 Task: Find a place to stay in Winona, United States, from July 10 to July 15 for 7 guests, with a price range of 10,000 to 15,000, 4 bedrooms, 7 beds, 4 bathrooms, and amenities like WiFi, free parking, and TV.
Action: Mouse moved to (644, 129)
Screenshot: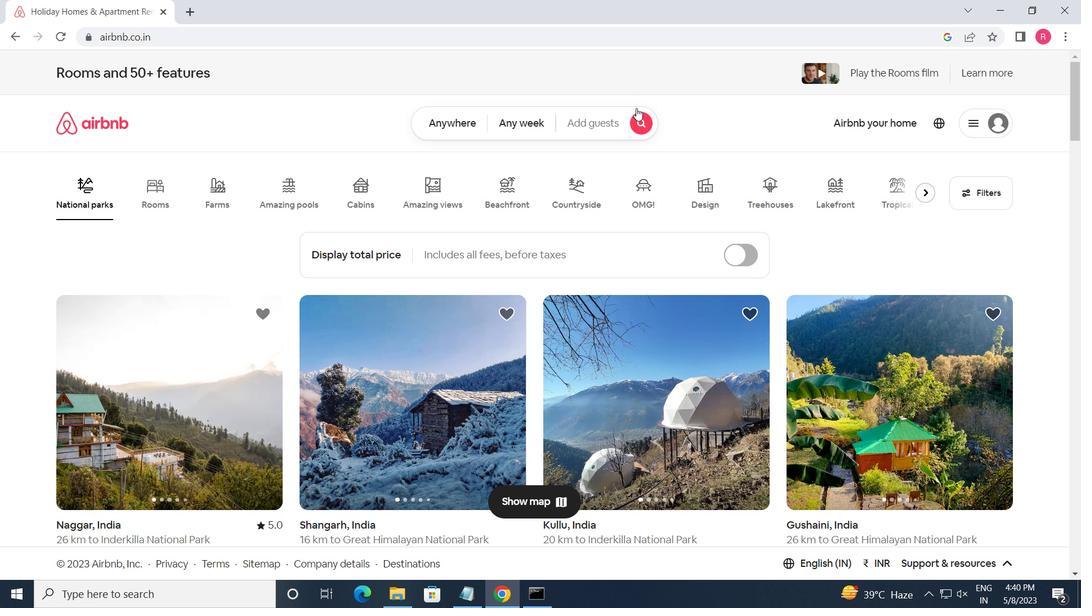 
Action: Mouse pressed left at (644, 129)
Screenshot: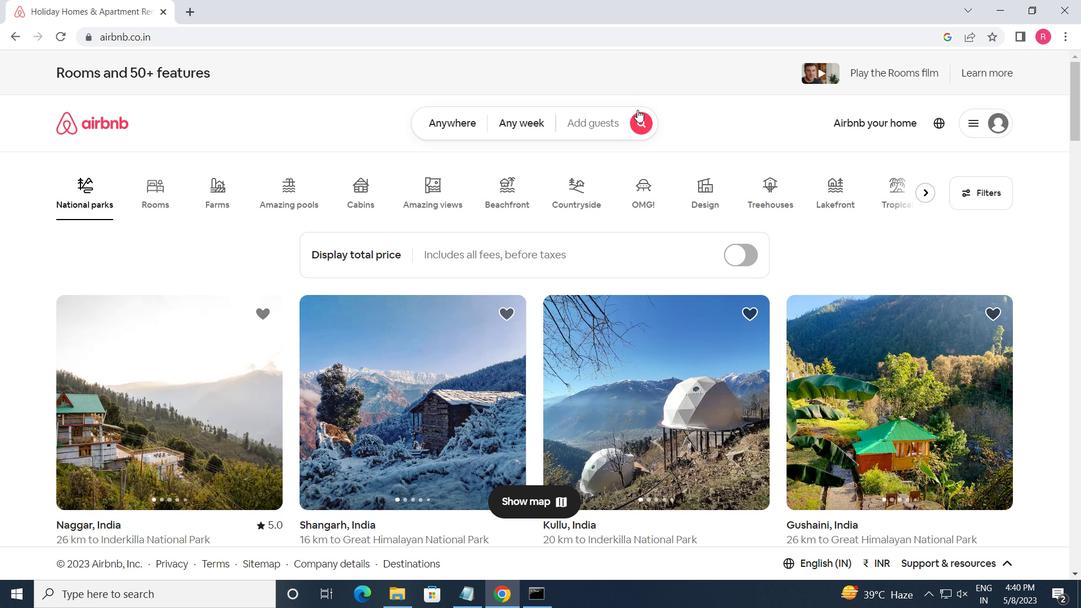 
Action: Mouse moved to (351, 182)
Screenshot: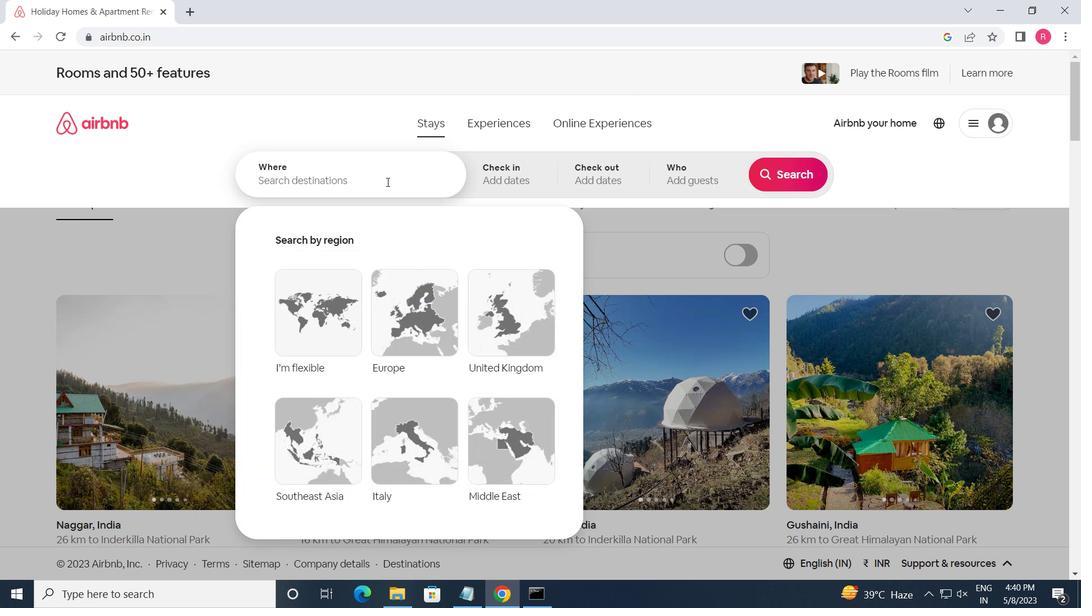 
Action: Mouse pressed left at (351, 182)
Screenshot: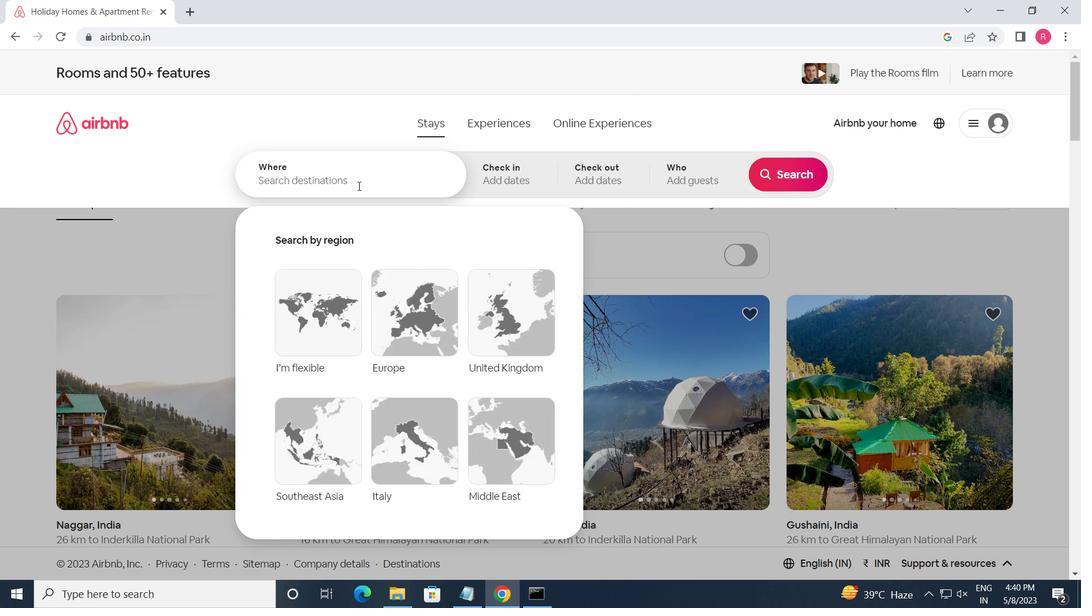 
Action: Key pressed <Key.shift>WINONA,<Key.space><Key.shift_r>UNITED<Key.space><Key.shift>STATES<Key.enter>
Screenshot: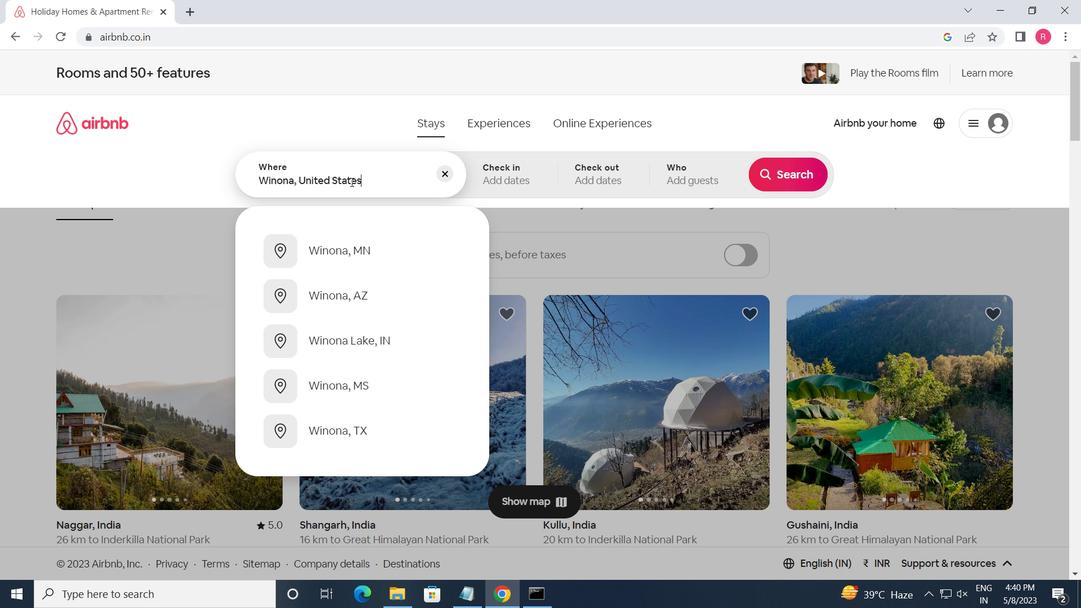 
Action: Mouse moved to (785, 288)
Screenshot: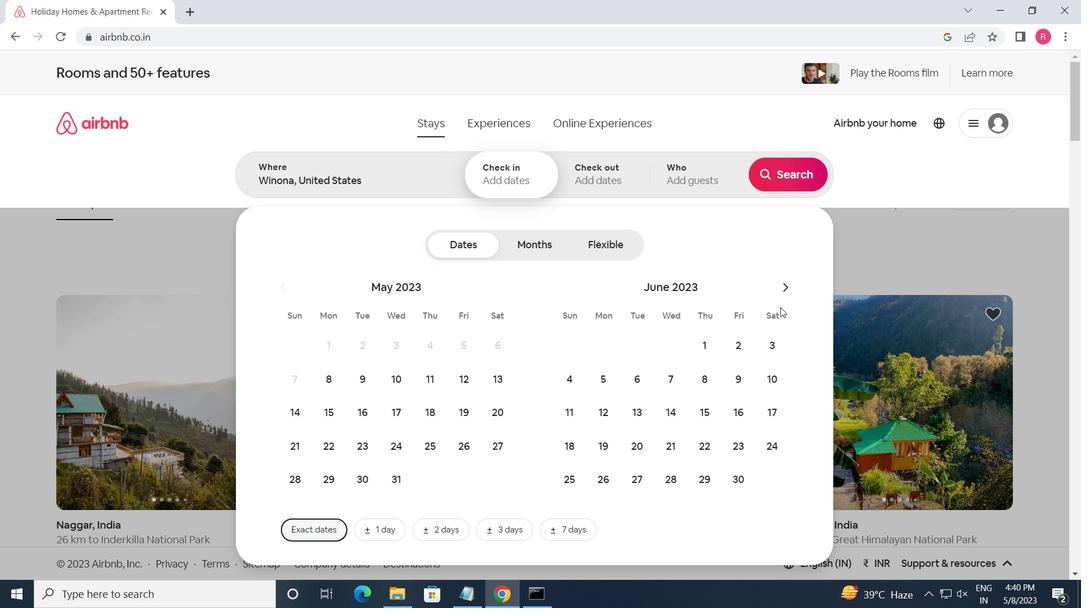 
Action: Mouse pressed left at (785, 288)
Screenshot: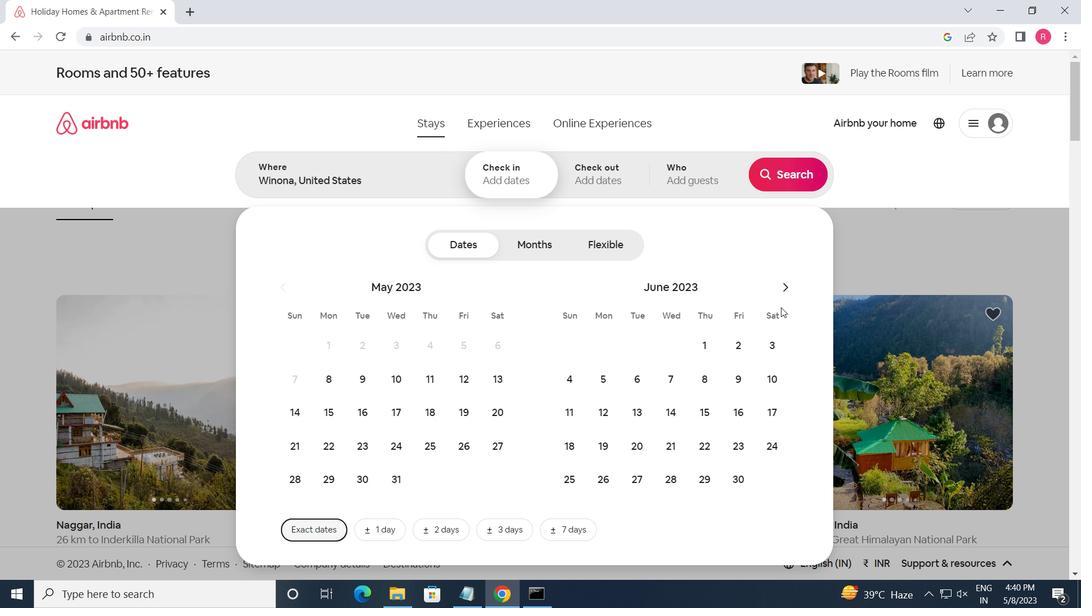 
Action: Mouse moved to (614, 416)
Screenshot: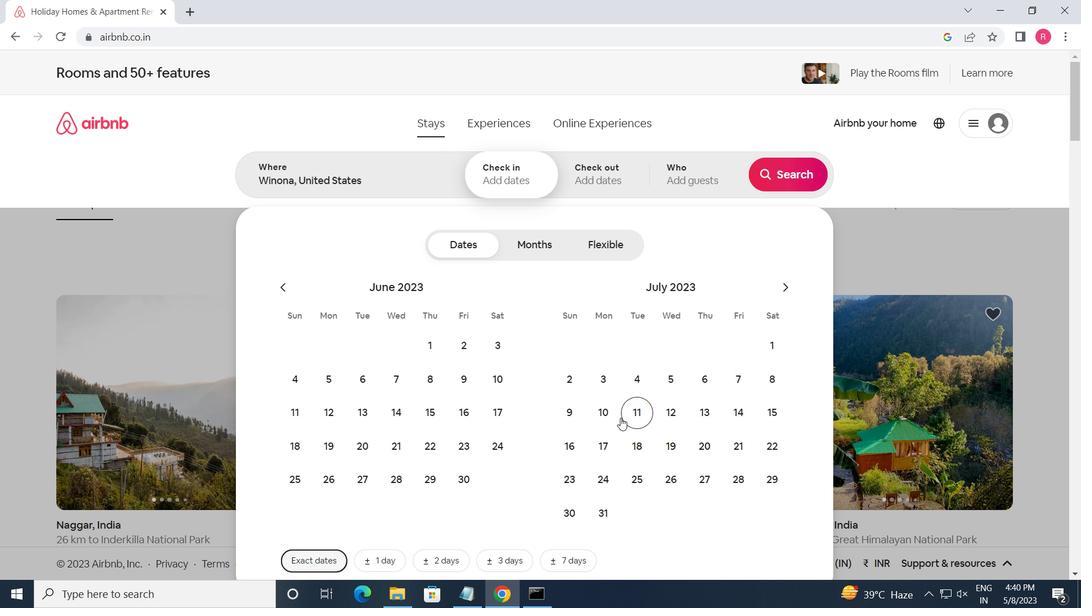 
Action: Mouse pressed left at (614, 416)
Screenshot: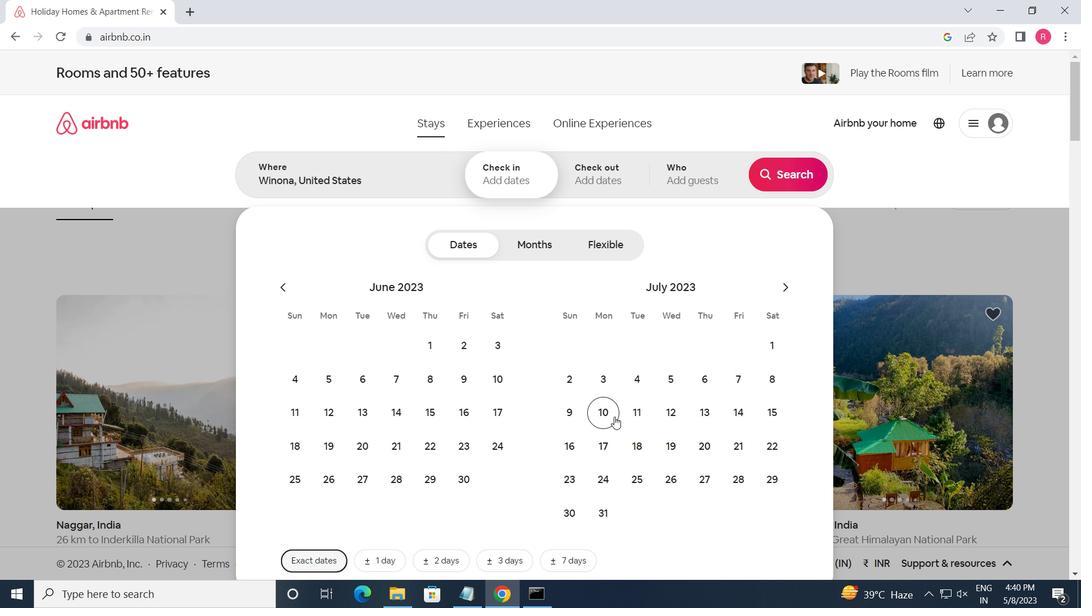 
Action: Mouse moved to (773, 412)
Screenshot: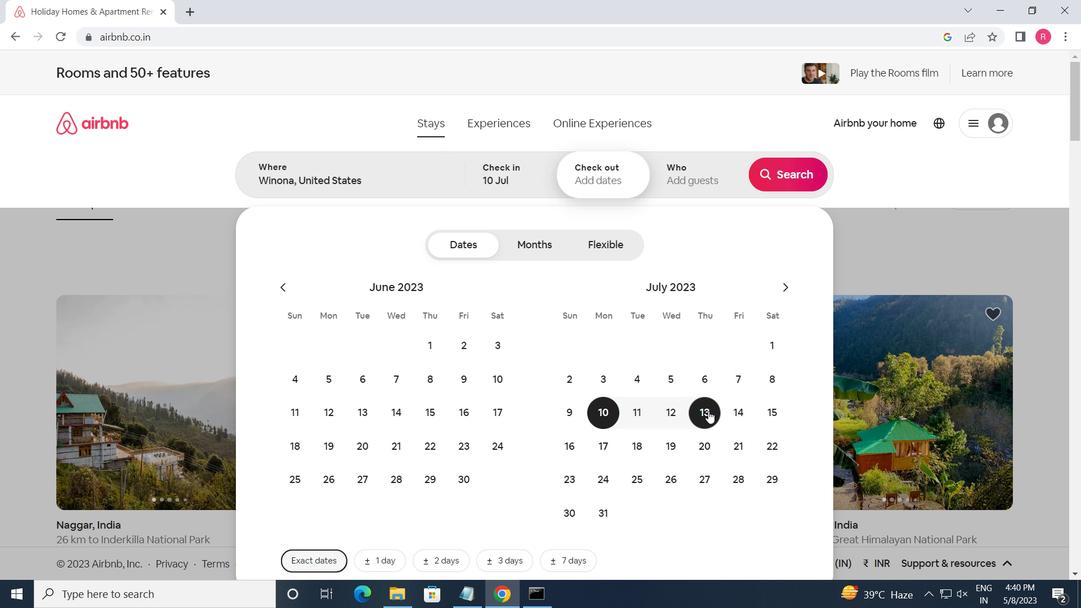 
Action: Mouse pressed left at (773, 412)
Screenshot: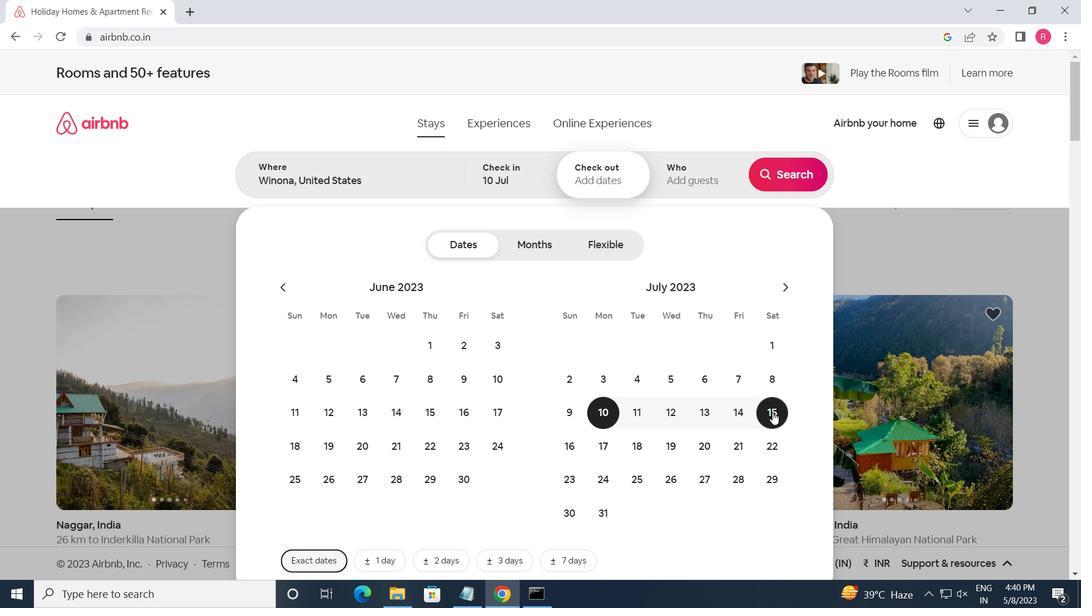 
Action: Mouse moved to (703, 196)
Screenshot: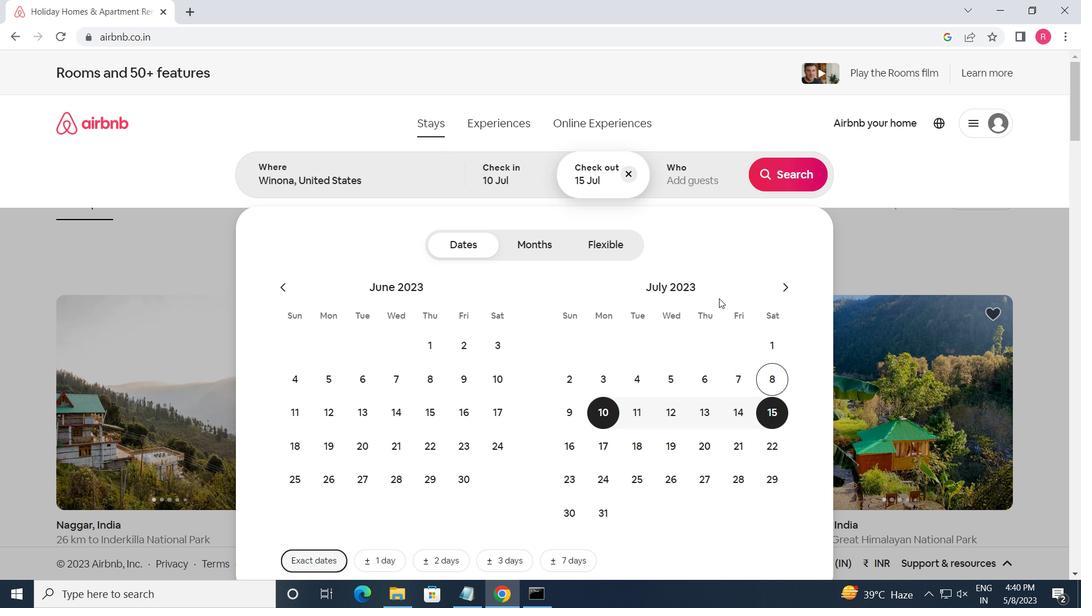 
Action: Mouse pressed left at (703, 196)
Screenshot: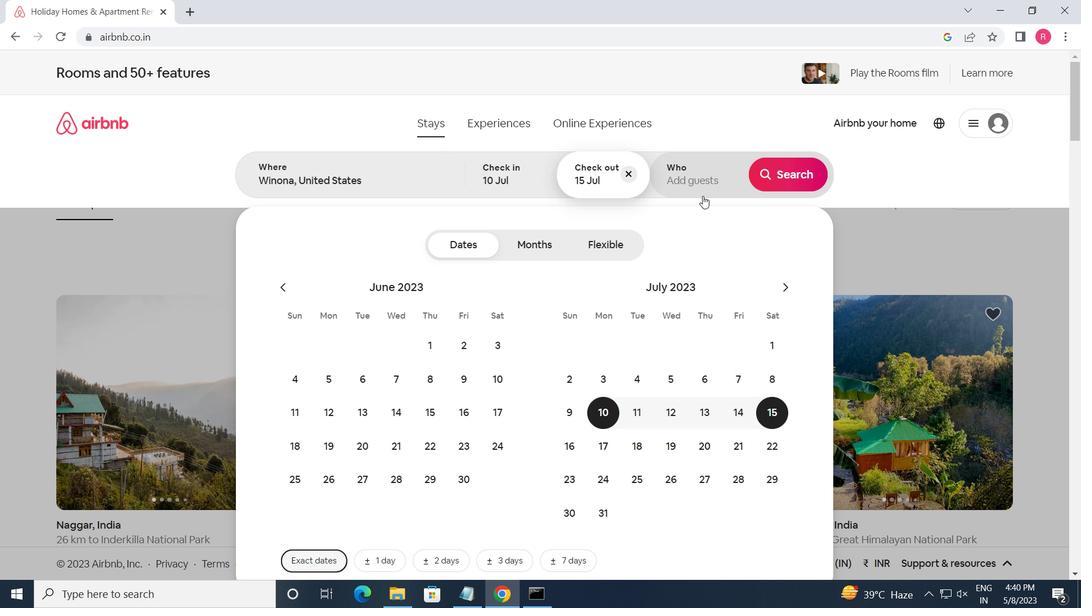 
Action: Mouse moved to (791, 253)
Screenshot: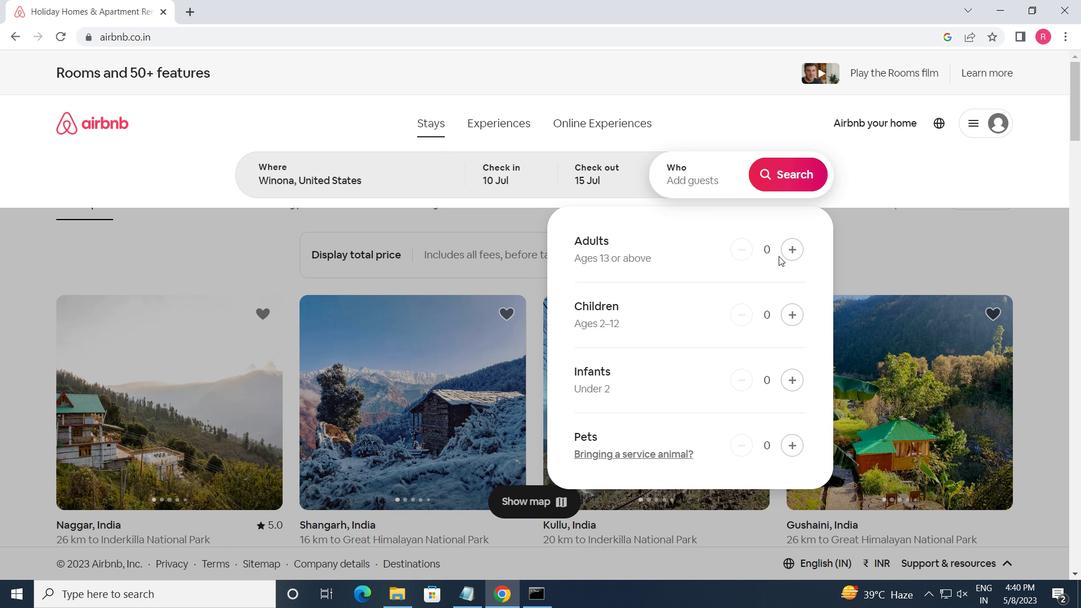 
Action: Mouse pressed left at (791, 253)
Screenshot: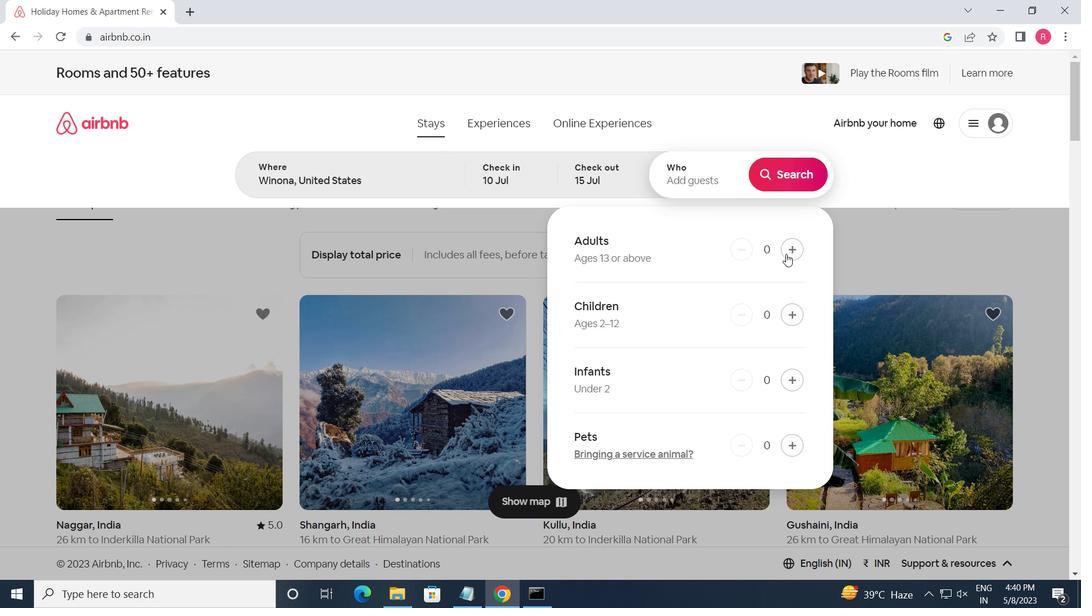 
Action: Mouse pressed left at (791, 253)
Screenshot: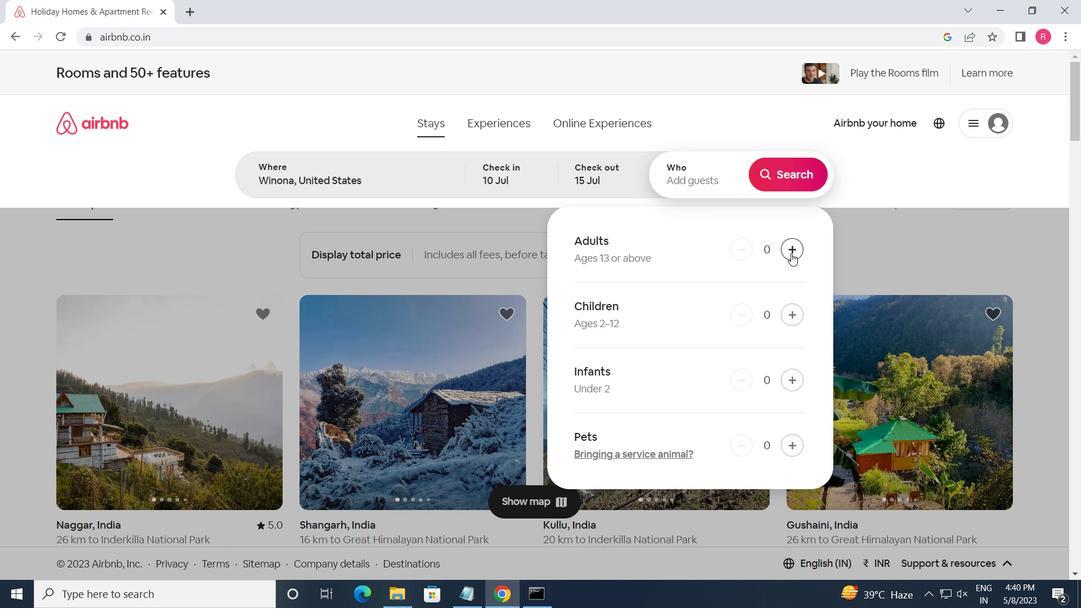 
Action: Mouse pressed left at (791, 253)
Screenshot: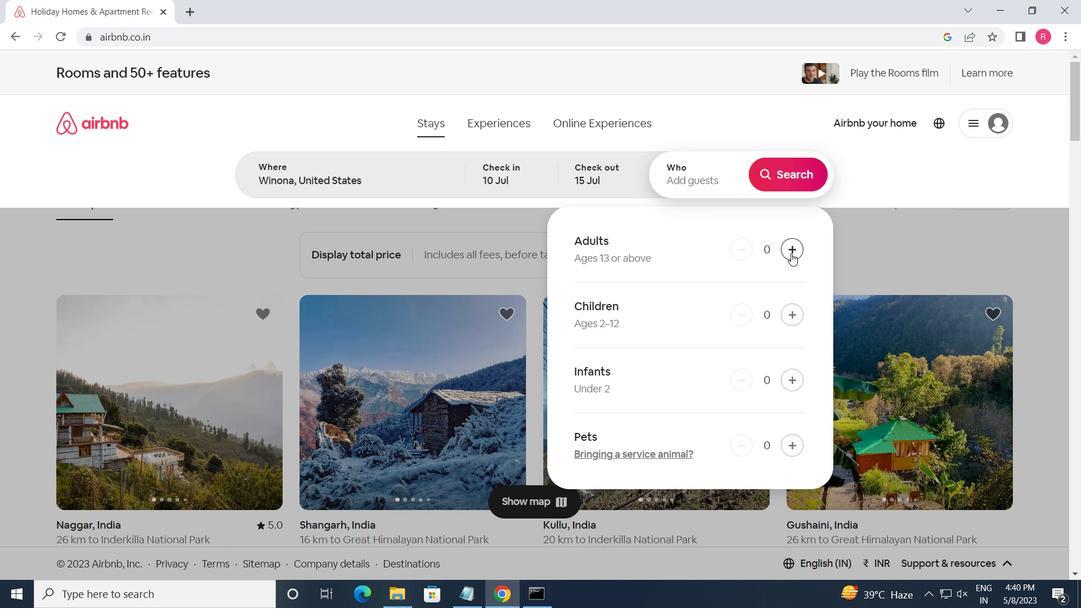 
Action: Mouse pressed left at (791, 253)
Screenshot: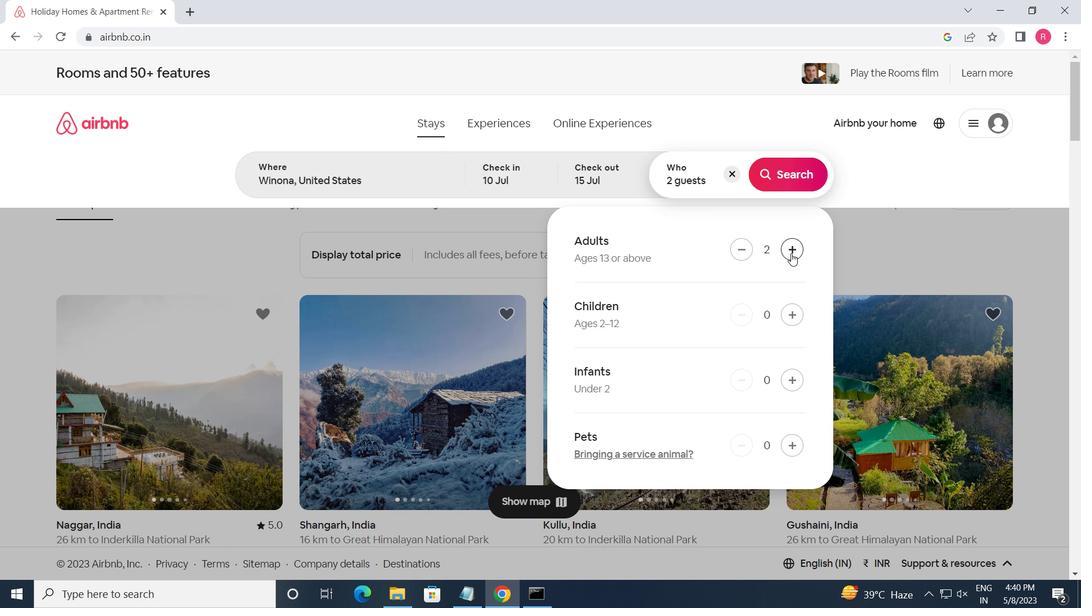 
Action: Mouse pressed left at (791, 253)
Screenshot: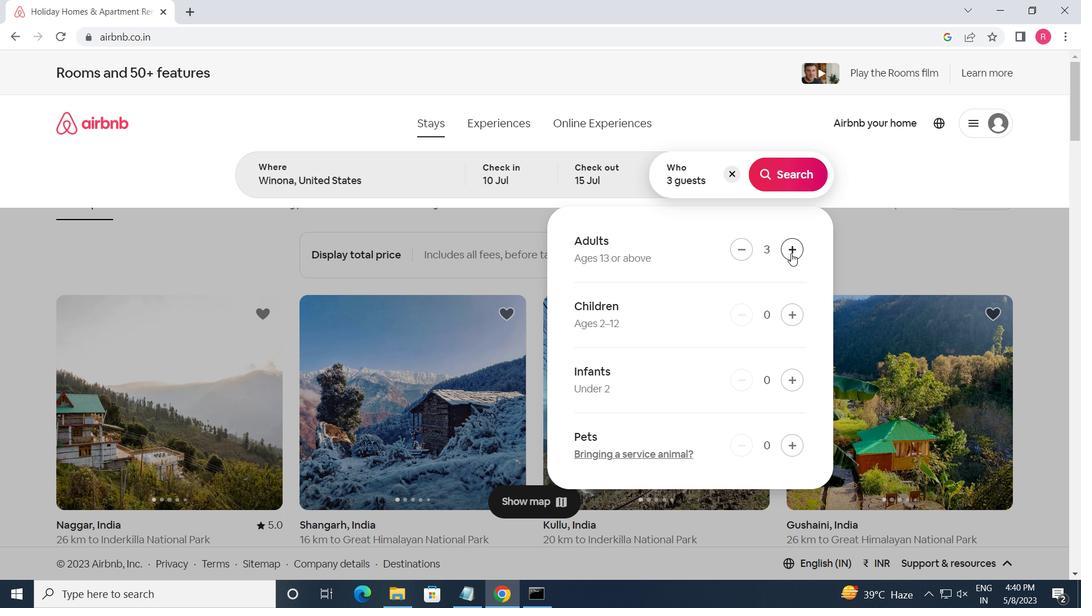 
Action: Mouse pressed left at (791, 253)
Screenshot: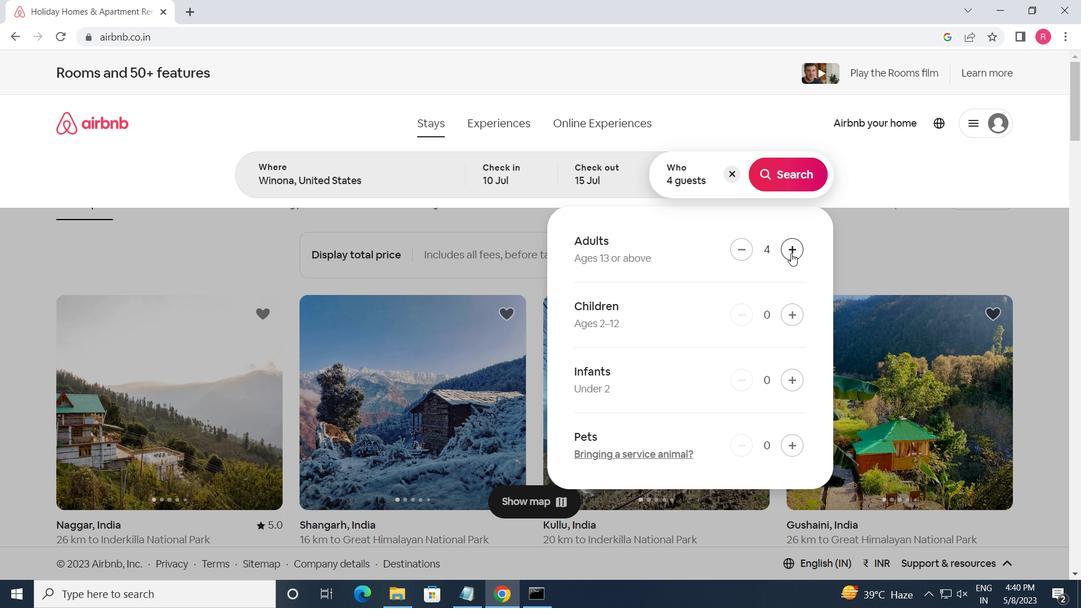 
Action: Mouse pressed left at (791, 253)
Screenshot: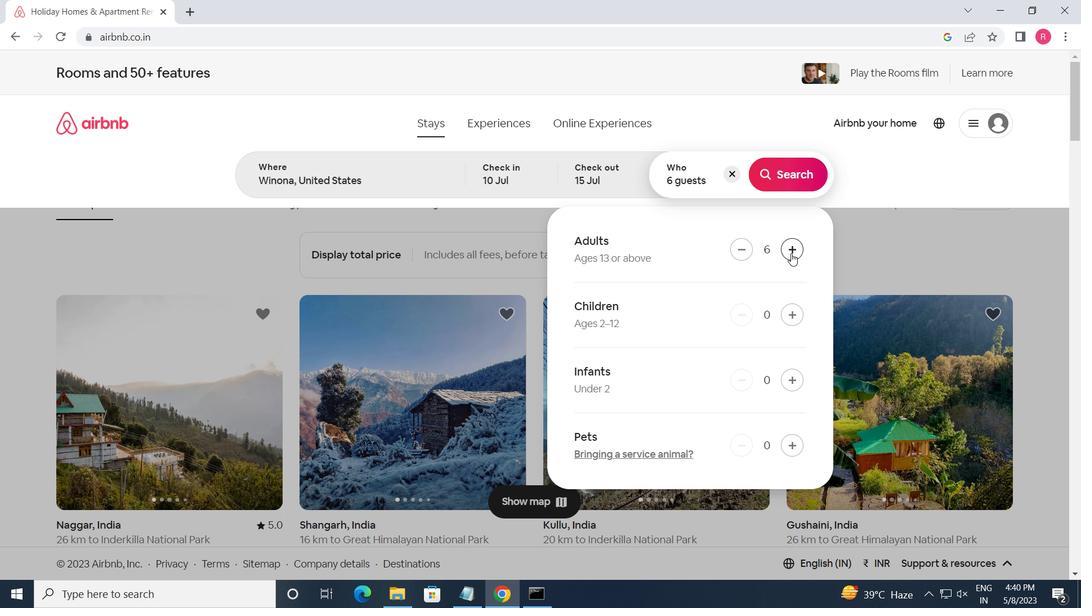 
Action: Mouse moved to (774, 171)
Screenshot: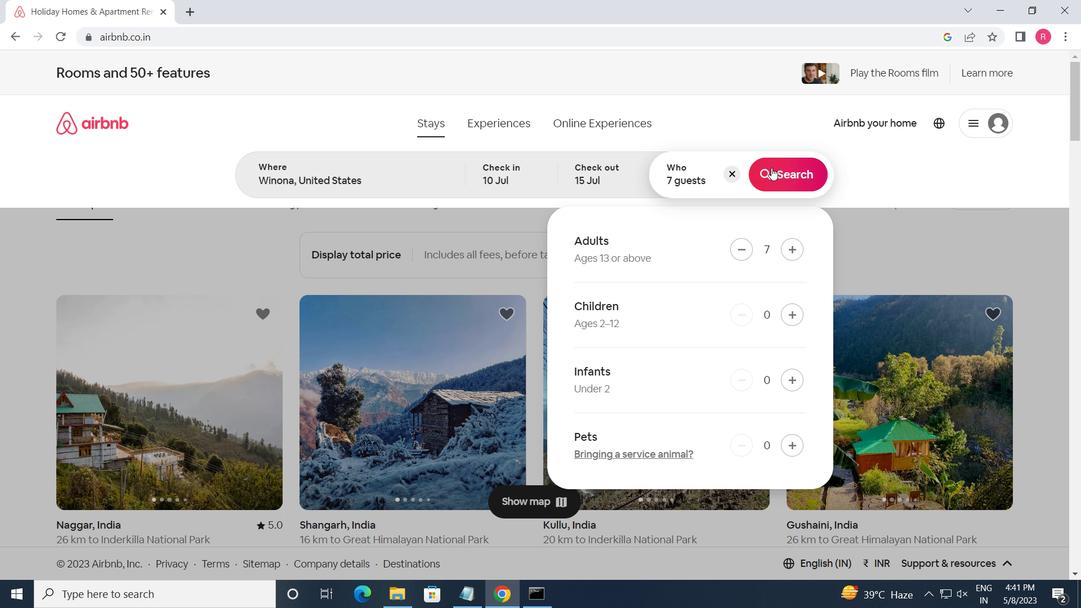 
Action: Mouse pressed left at (774, 171)
Screenshot: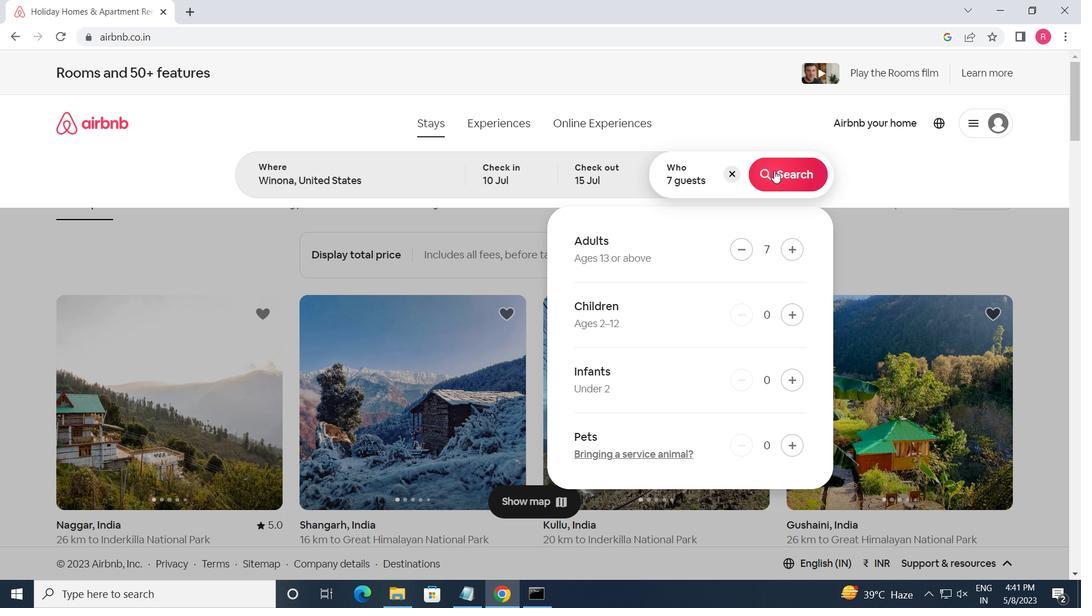 
Action: Mouse moved to (1027, 133)
Screenshot: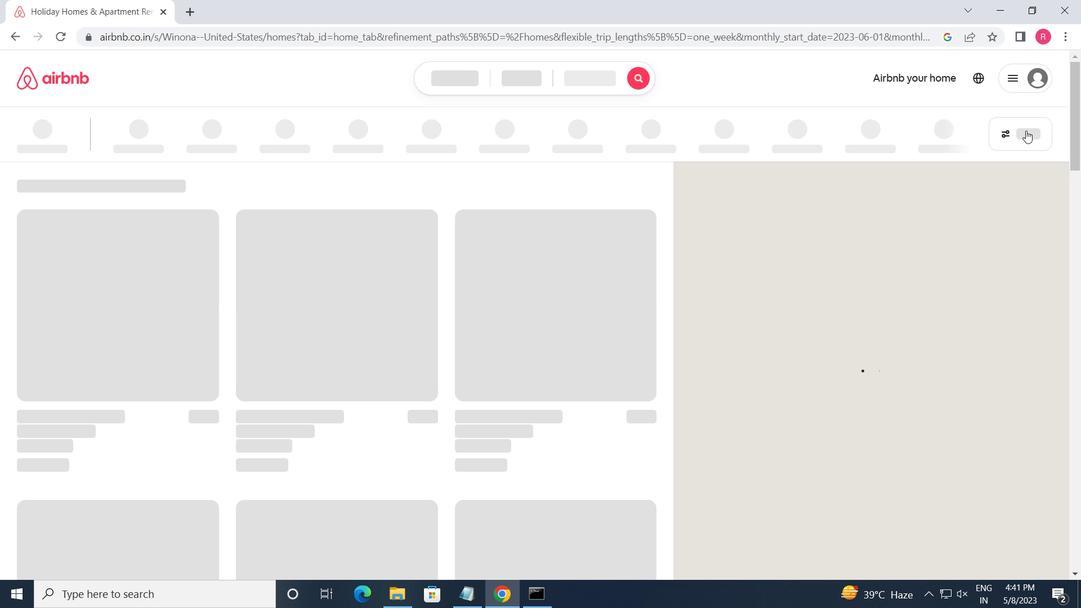 
Action: Mouse pressed left at (1027, 133)
Screenshot: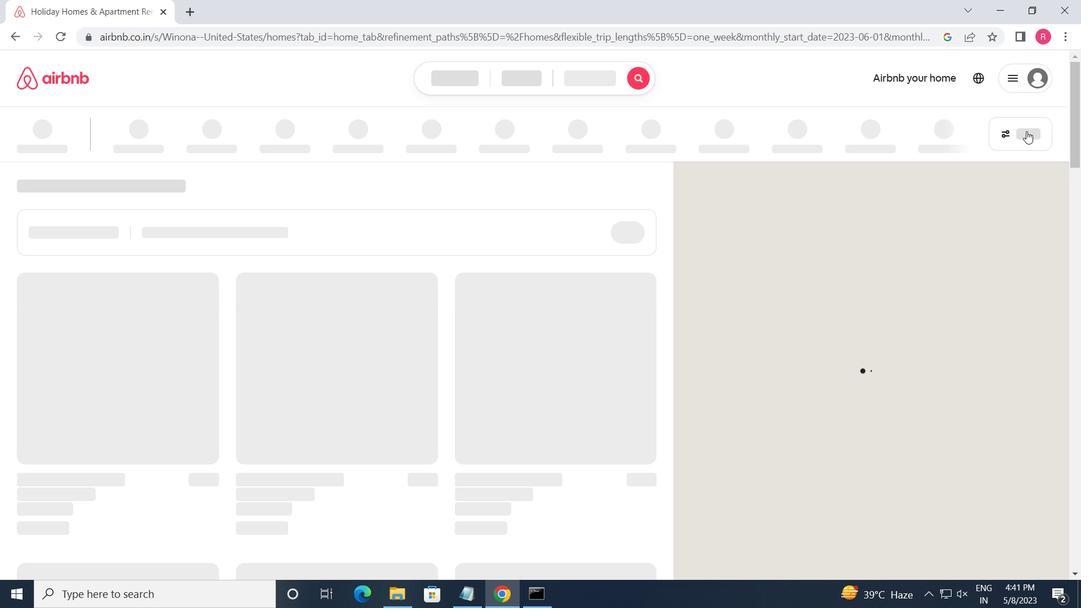 
Action: Mouse moved to (383, 474)
Screenshot: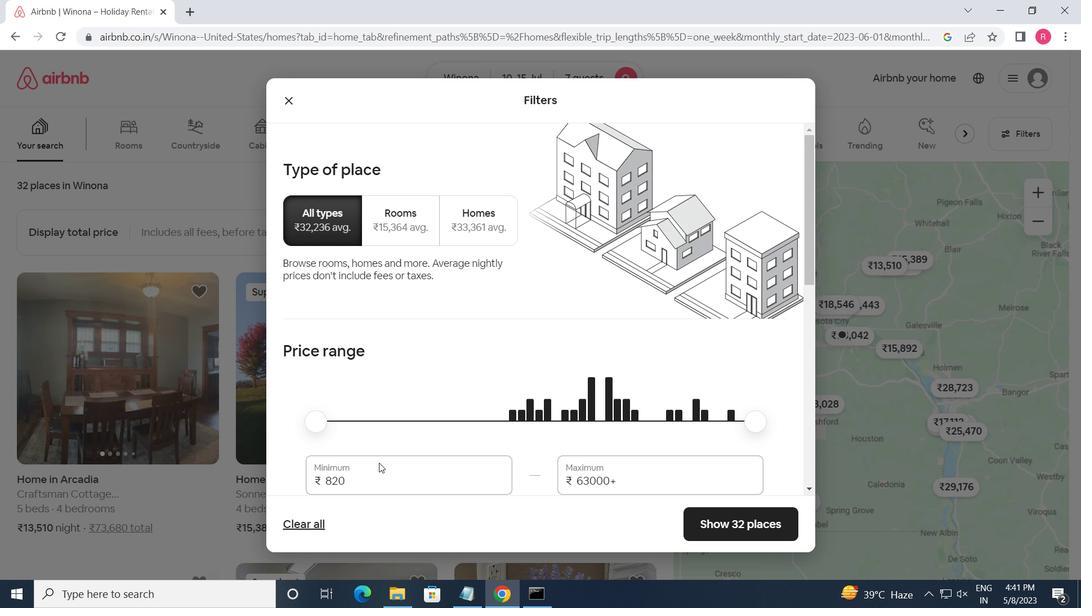 
Action: Mouse pressed left at (383, 474)
Screenshot: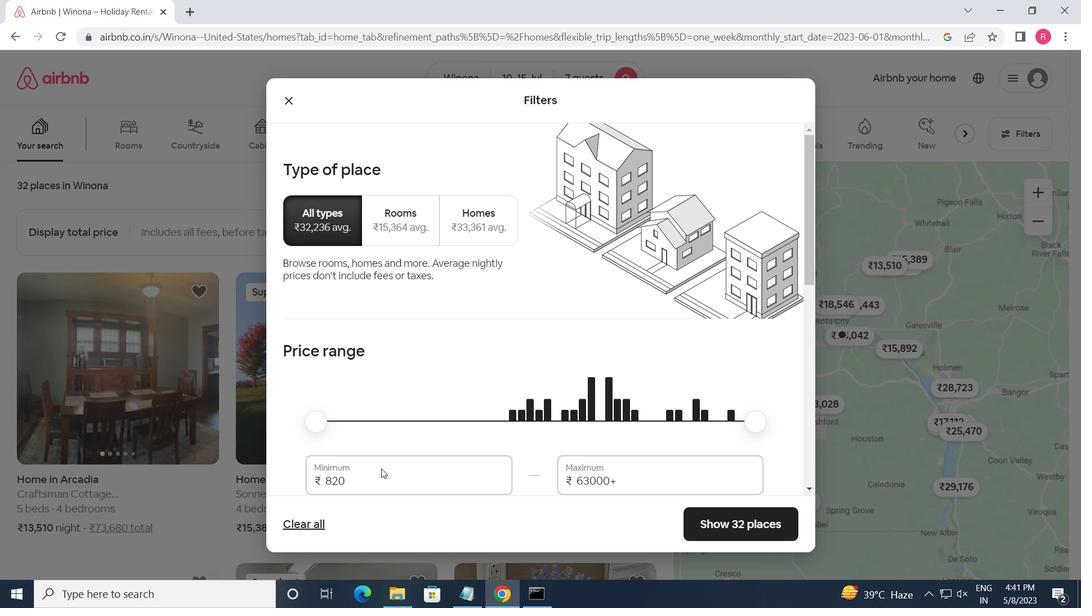 
Action: Mouse pressed left at (383, 474)
Screenshot: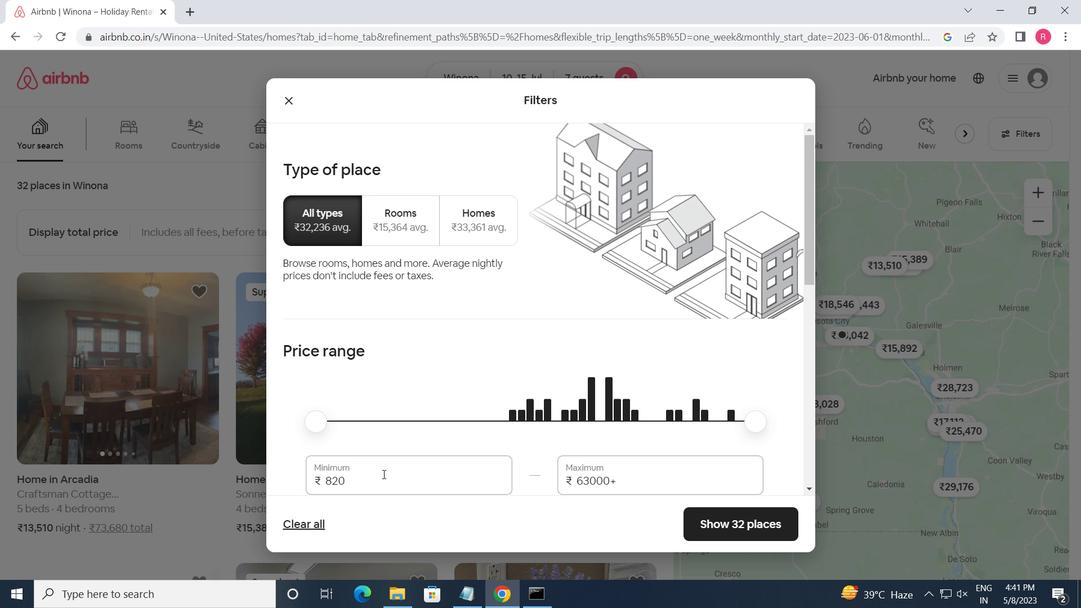 
Action: Key pressed 10000<Key.tab>15000
Screenshot: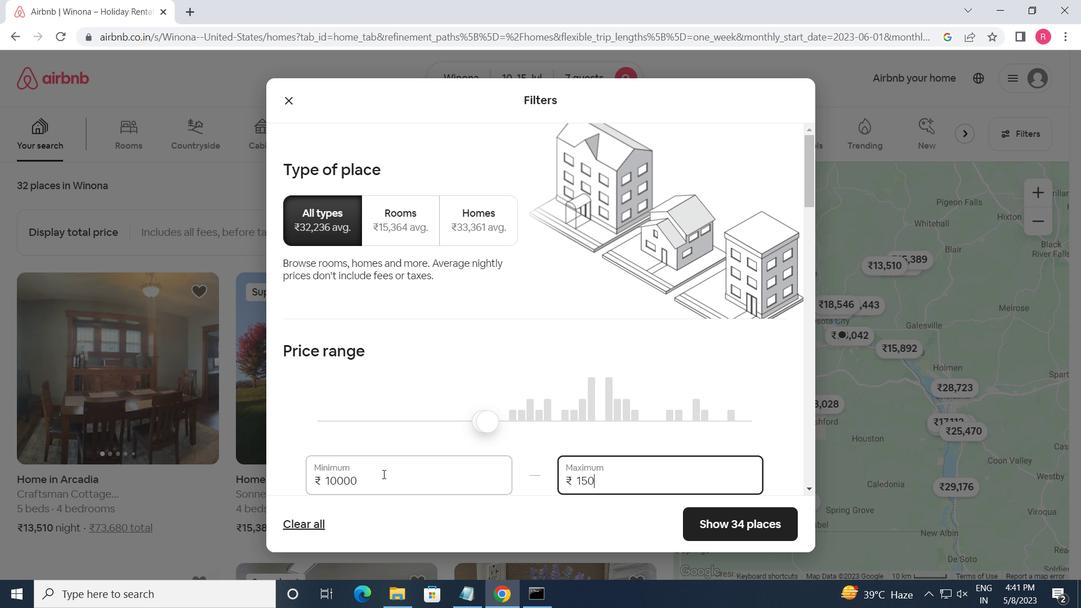 
Action: Mouse moved to (423, 398)
Screenshot: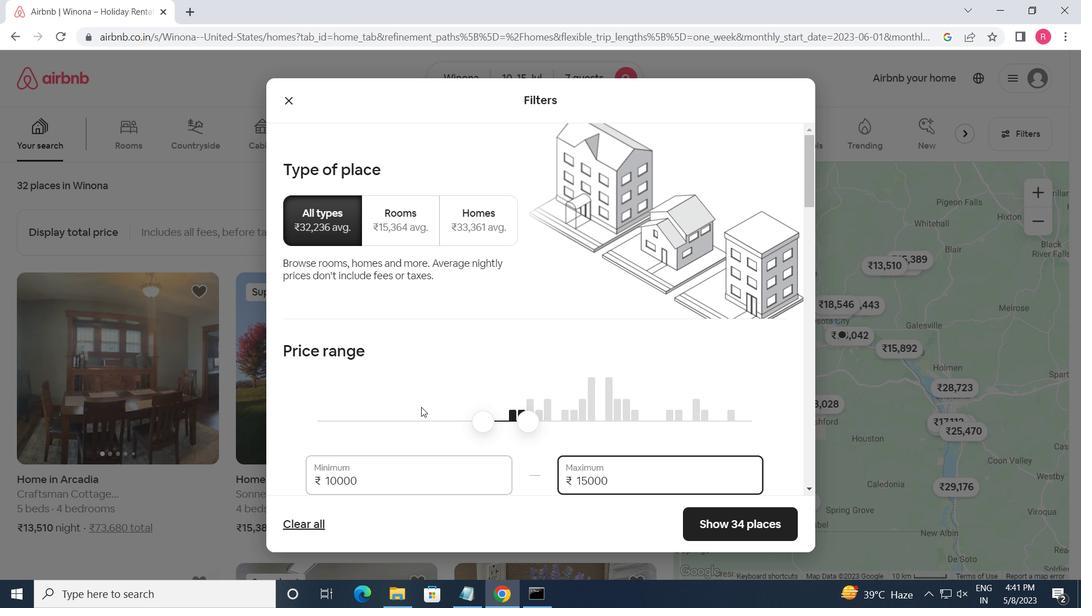 
Action: Mouse scrolled (423, 398) with delta (0, 0)
Screenshot: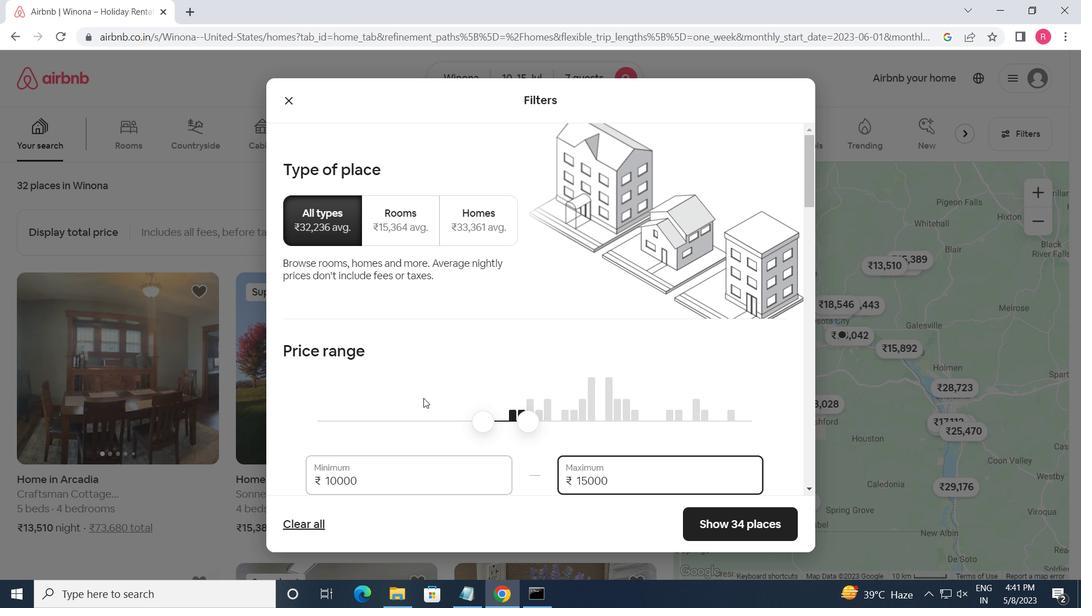 
Action: Mouse scrolled (423, 398) with delta (0, 0)
Screenshot: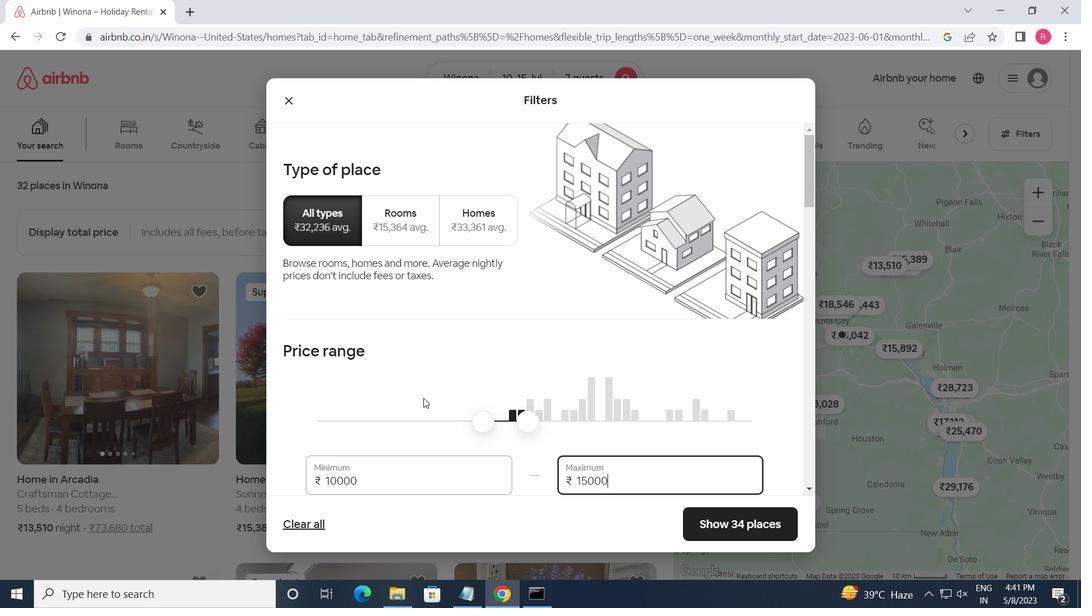 
Action: Mouse scrolled (423, 398) with delta (0, 0)
Screenshot: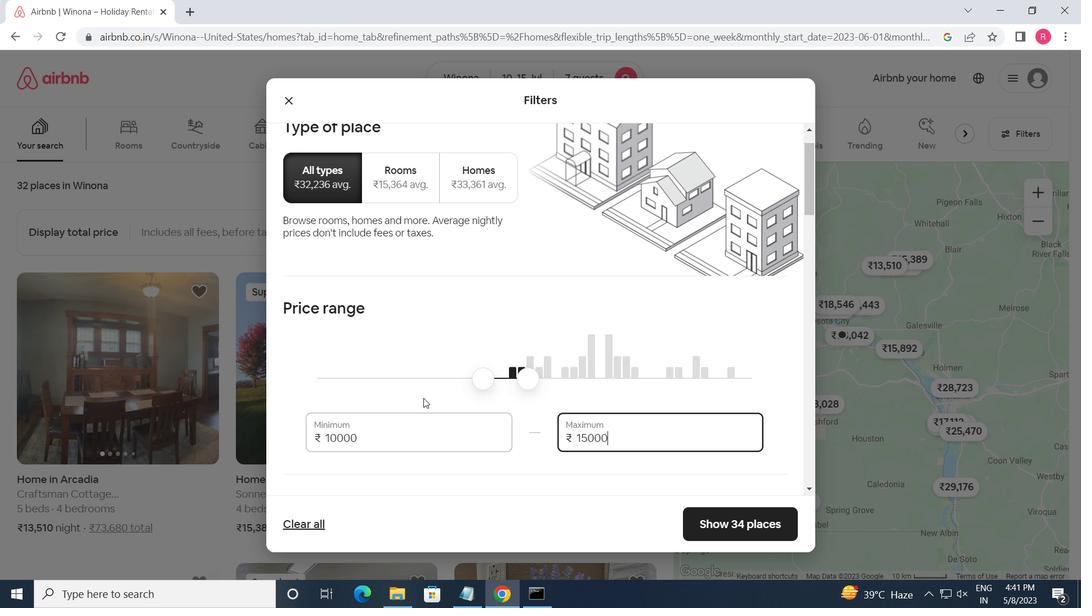 
Action: Mouse moved to (446, 397)
Screenshot: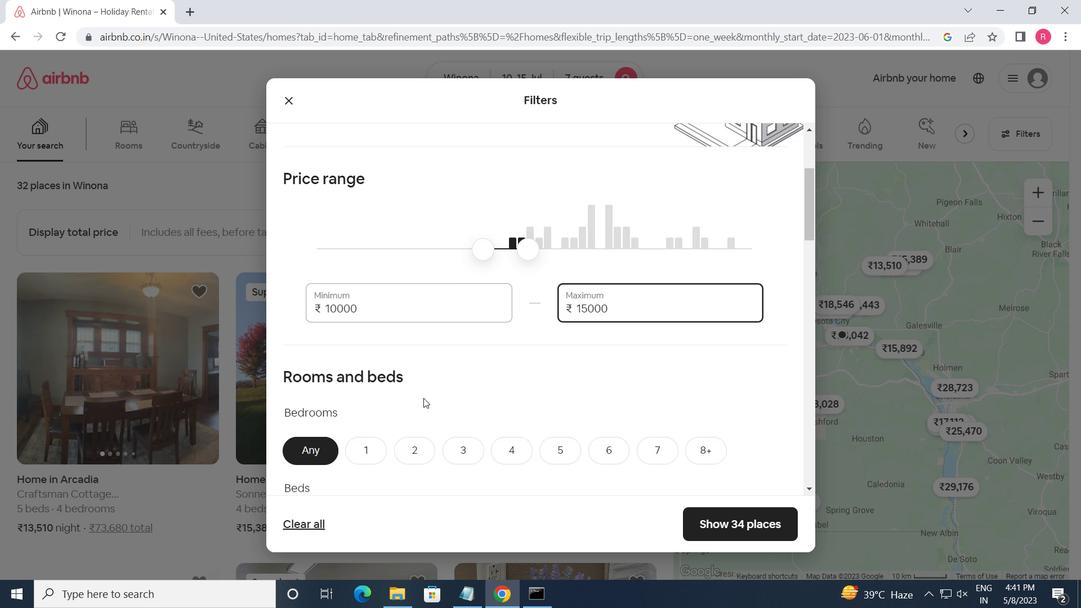 
Action: Mouse scrolled (446, 396) with delta (0, 0)
Screenshot: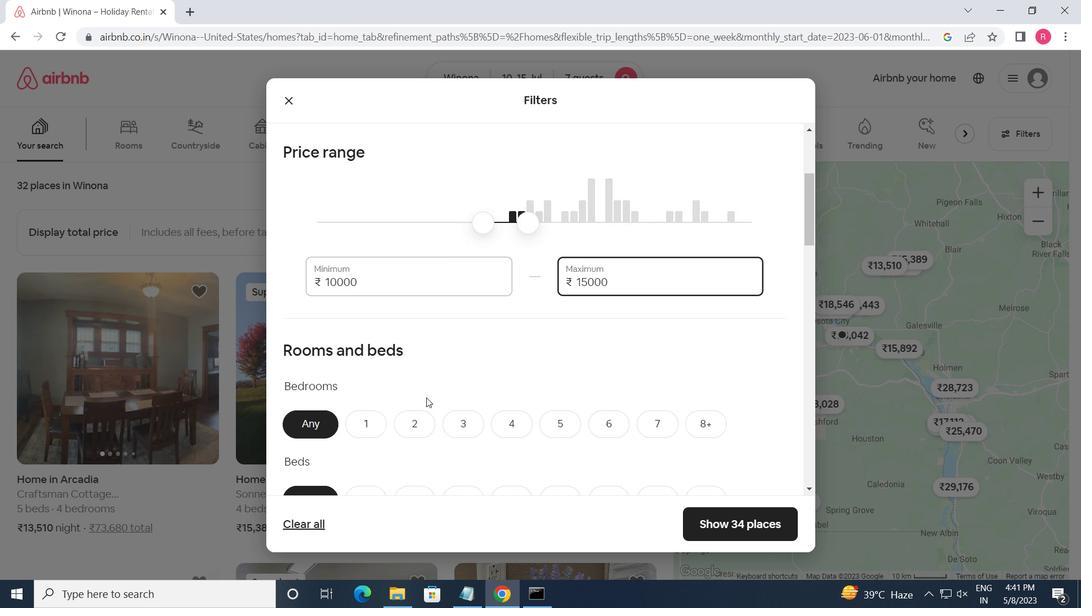 
Action: Mouse moved to (511, 348)
Screenshot: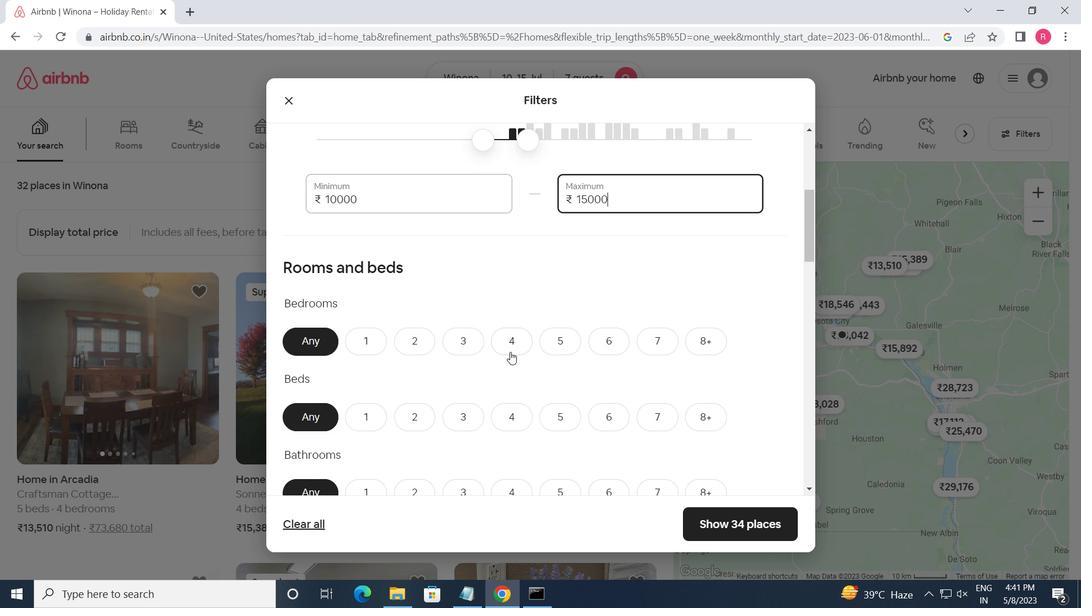 
Action: Mouse pressed left at (511, 348)
Screenshot: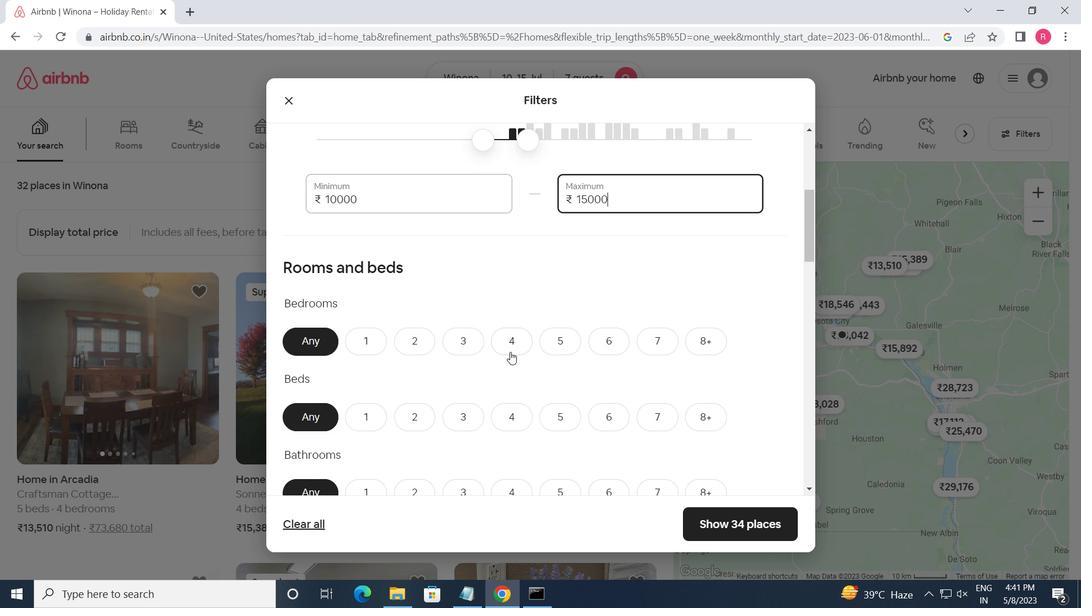 
Action: Mouse moved to (655, 421)
Screenshot: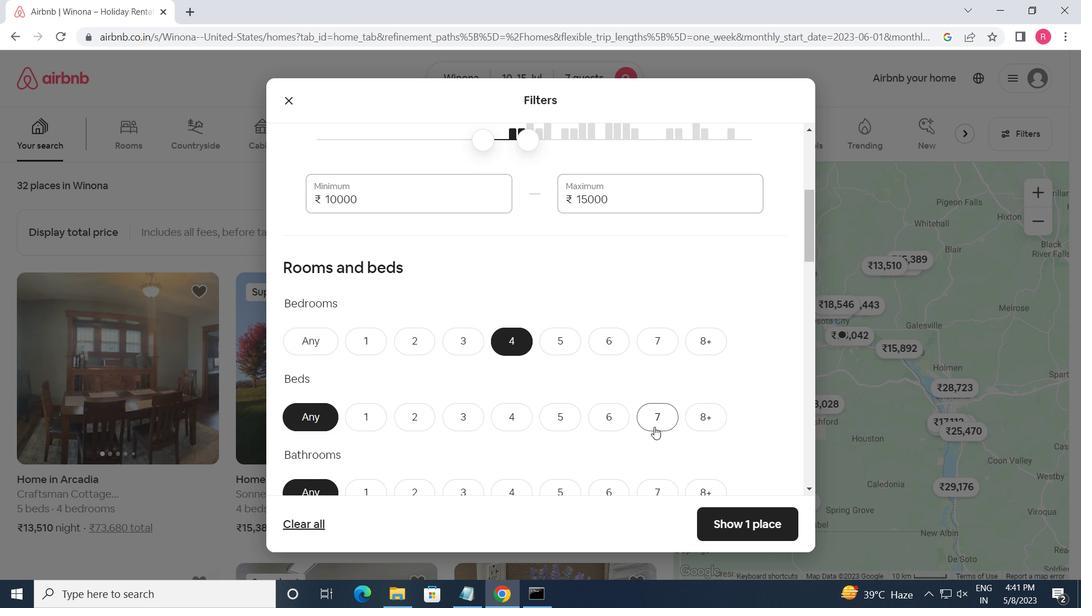 
Action: Mouse pressed left at (655, 421)
Screenshot: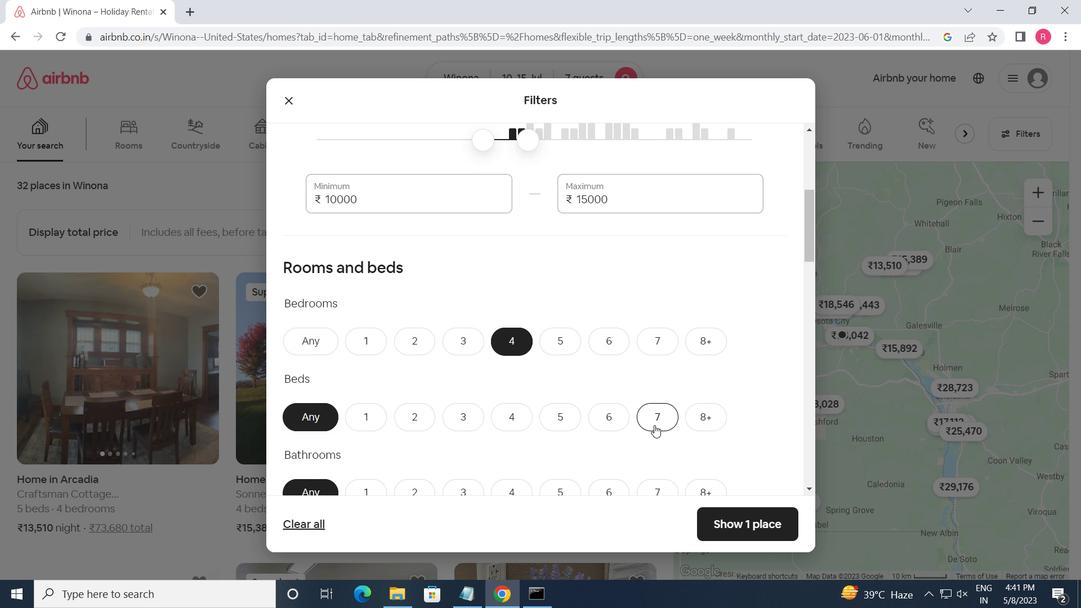 
Action: Mouse moved to (520, 481)
Screenshot: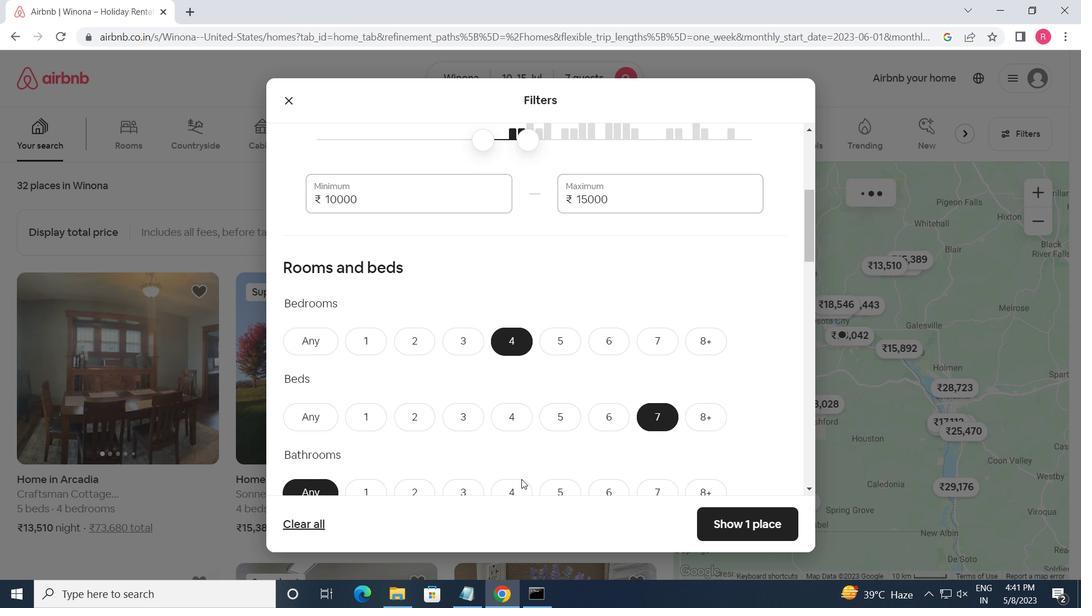 
Action: Mouse pressed left at (520, 481)
Screenshot: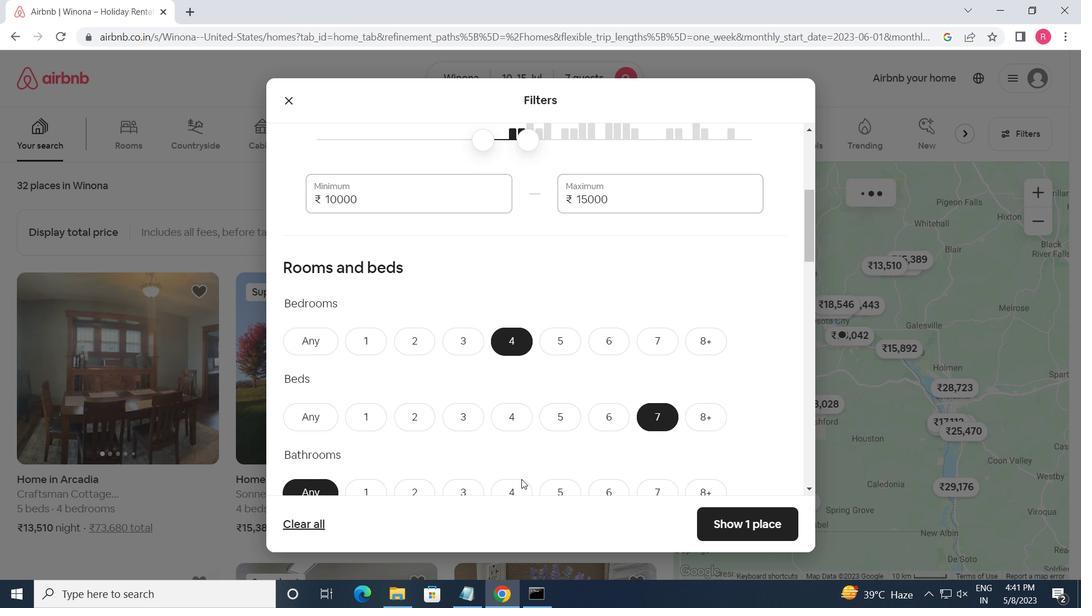 
Action: Mouse moved to (533, 459)
Screenshot: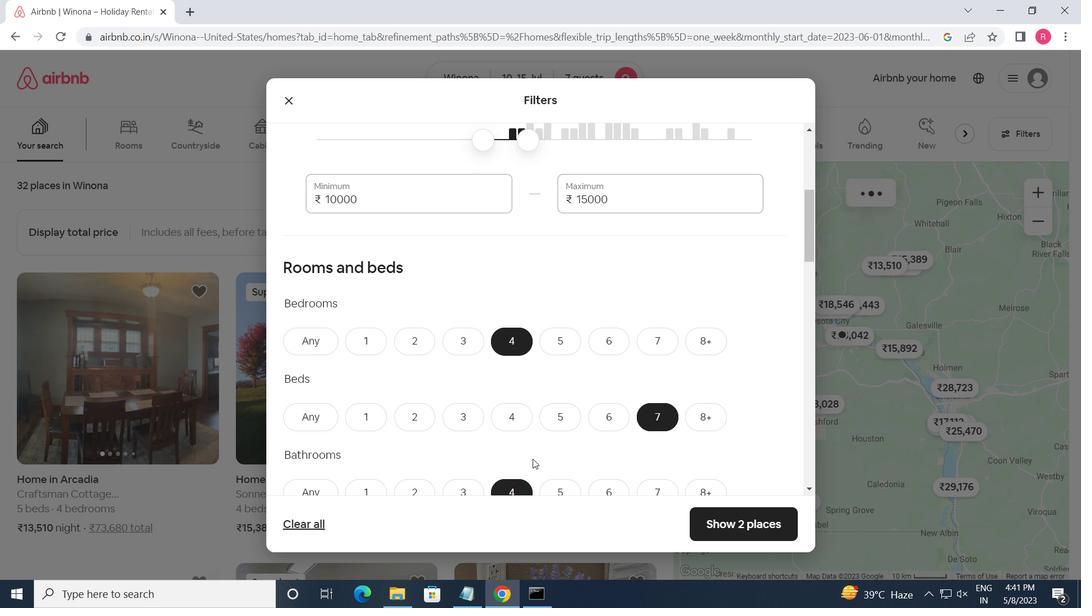 
Action: Mouse scrolled (533, 458) with delta (0, 0)
Screenshot: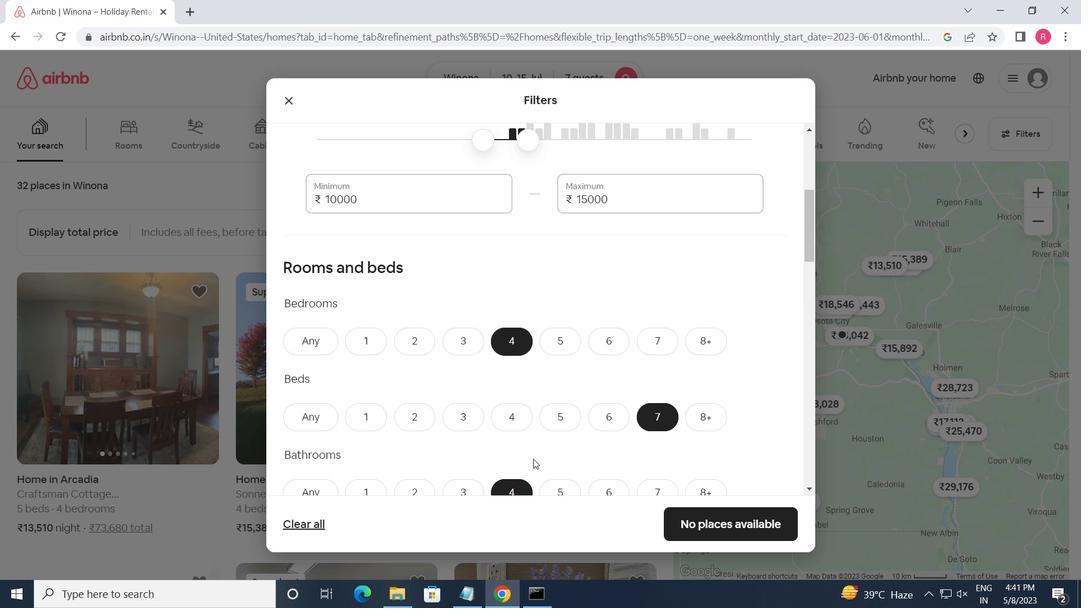 
Action: Mouse scrolled (533, 458) with delta (0, 0)
Screenshot: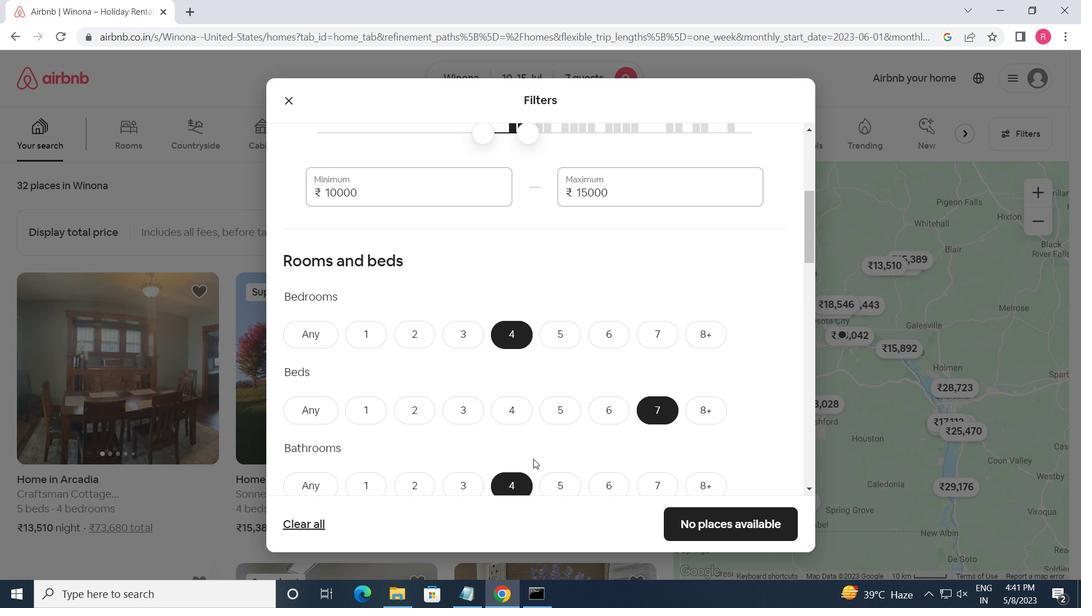 
Action: Mouse moved to (533, 459)
Screenshot: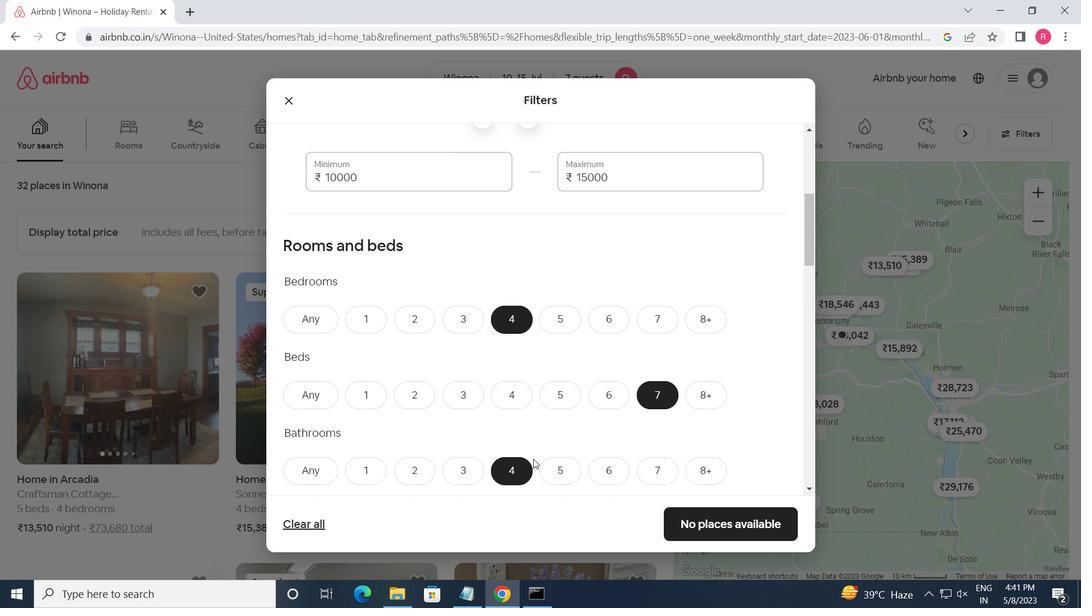 
Action: Mouse scrolled (533, 458) with delta (0, 0)
Screenshot: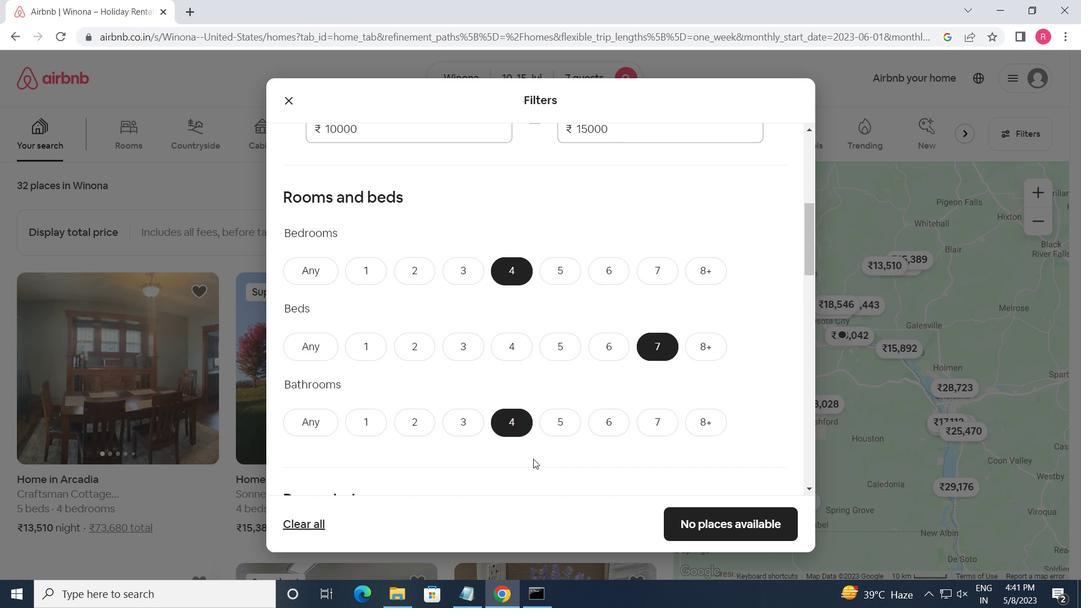 
Action: Mouse scrolled (533, 458) with delta (0, 0)
Screenshot: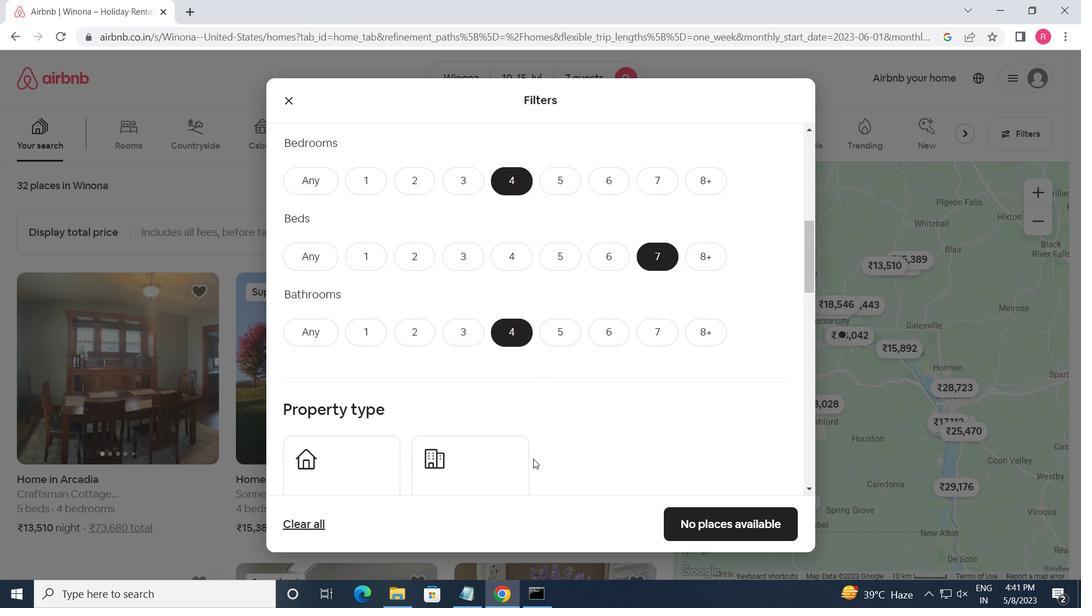 
Action: Mouse scrolled (533, 458) with delta (0, 0)
Screenshot: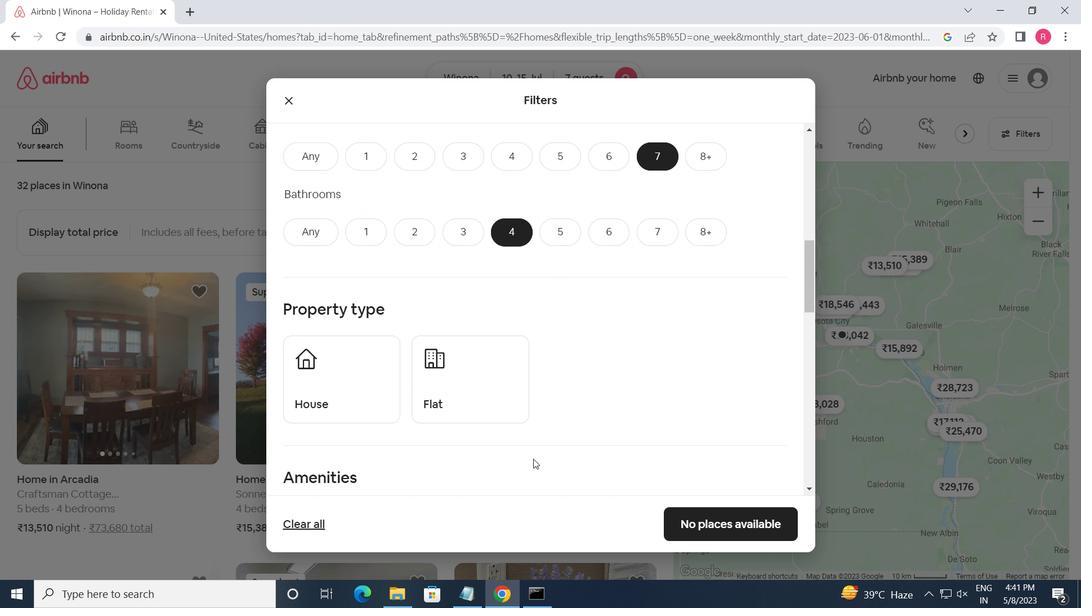 
Action: Mouse moved to (359, 303)
Screenshot: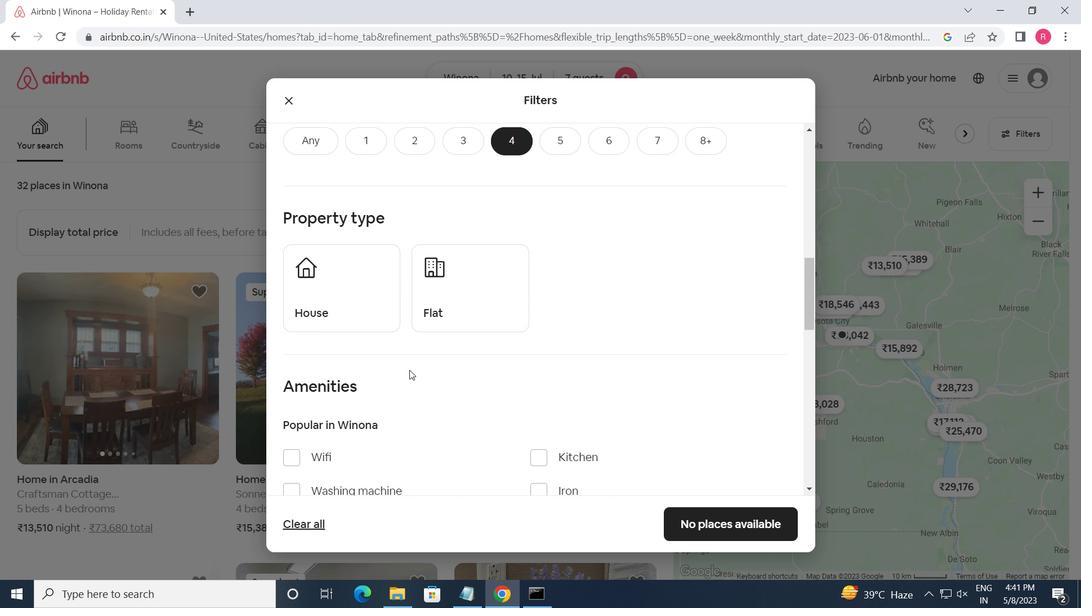 
Action: Mouse pressed left at (359, 303)
Screenshot: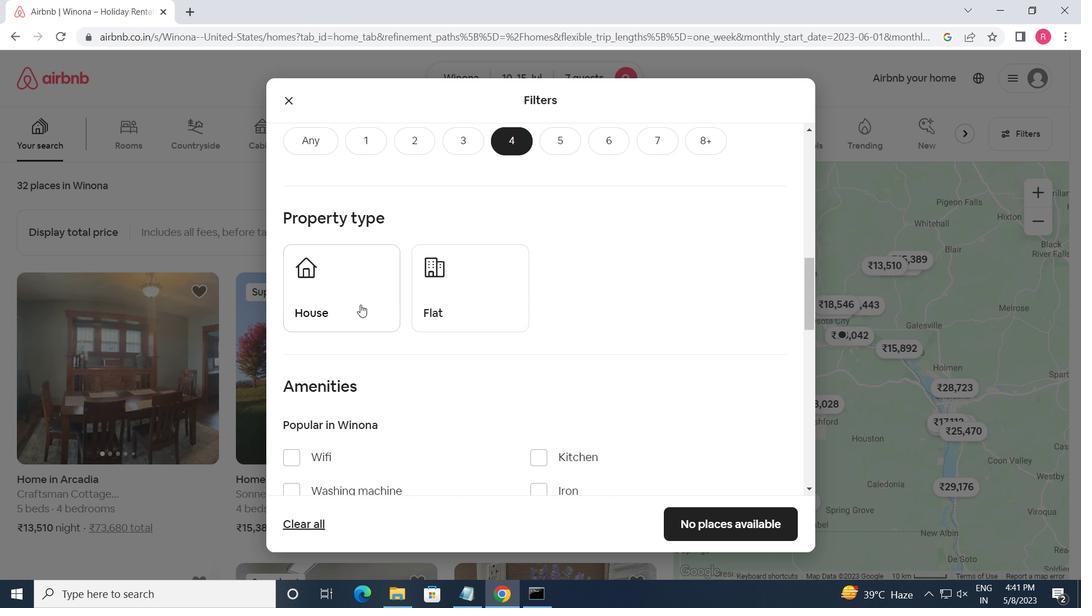 
Action: Mouse moved to (423, 312)
Screenshot: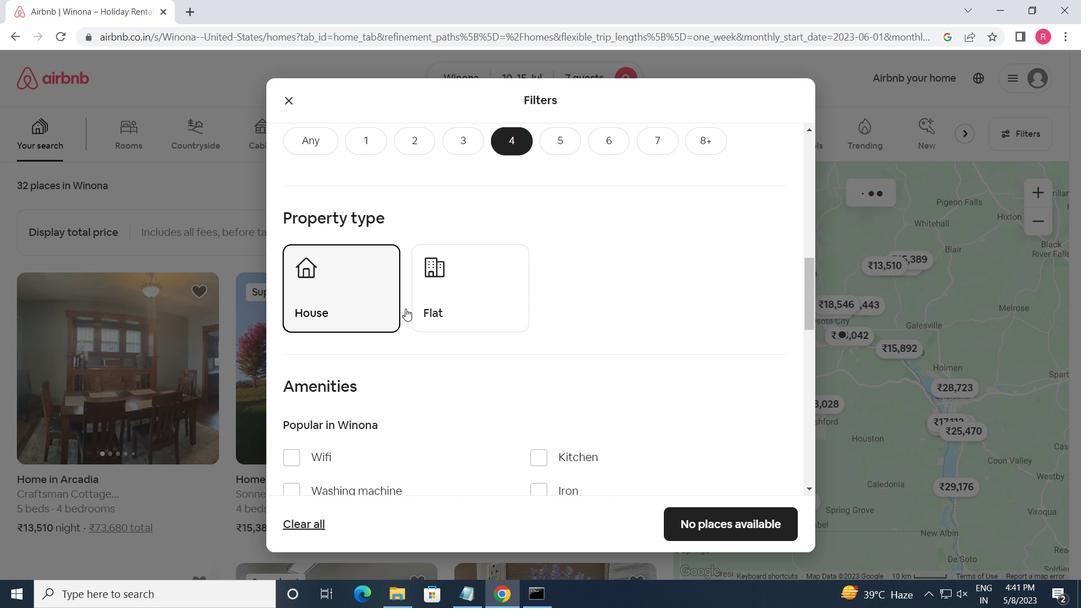 
Action: Mouse pressed left at (423, 312)
Screenshot: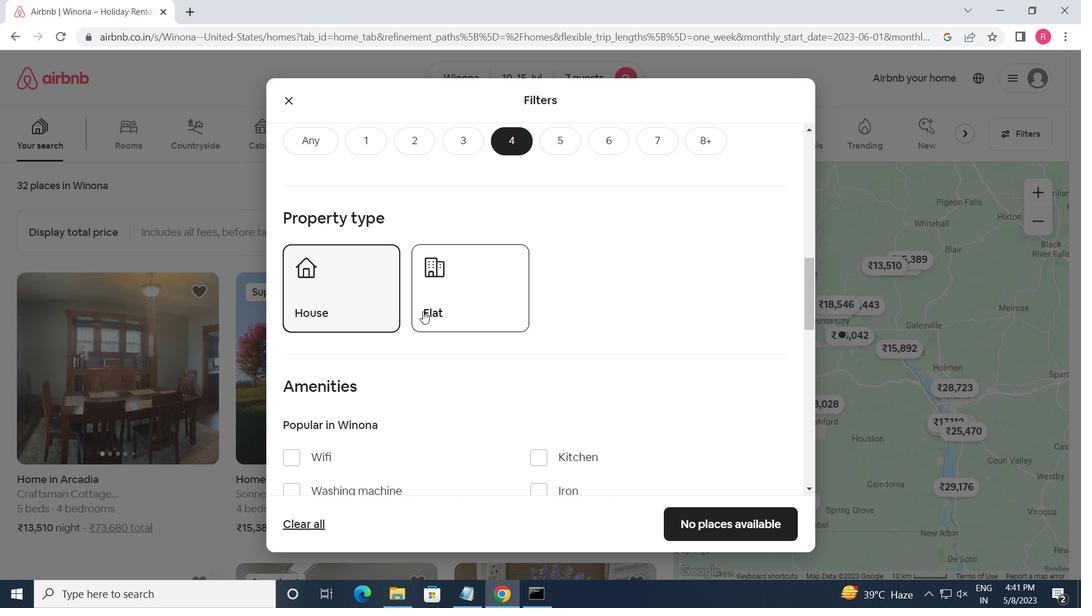 
Action: Mouse scrolled (423, 311) with delta (0, 0)
Screenshot: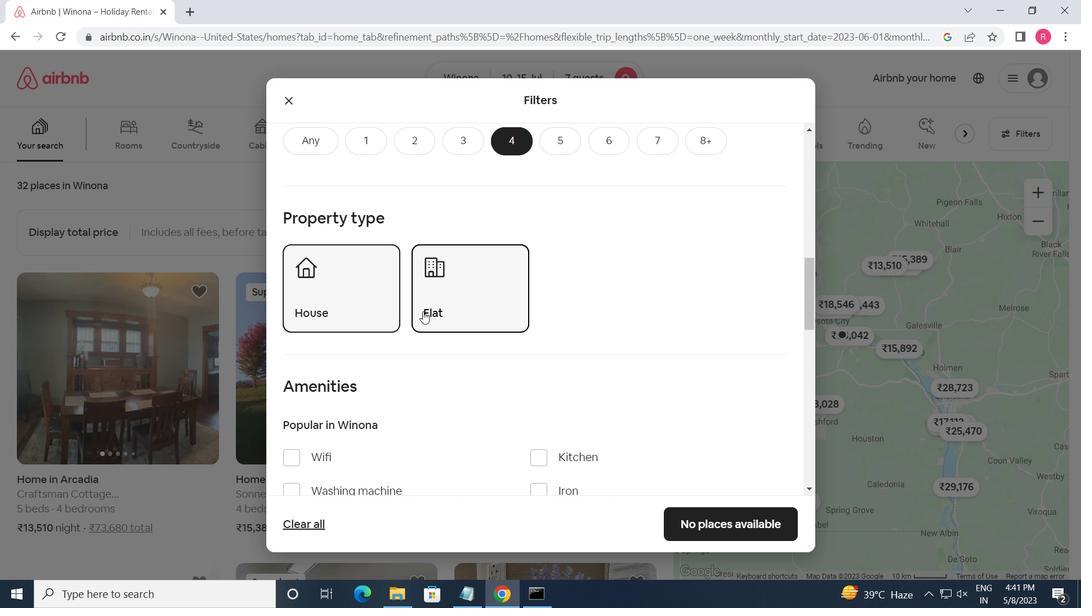 
Action: Mouse scrolled (423, 311) with delta (0, 0)
Screenshot: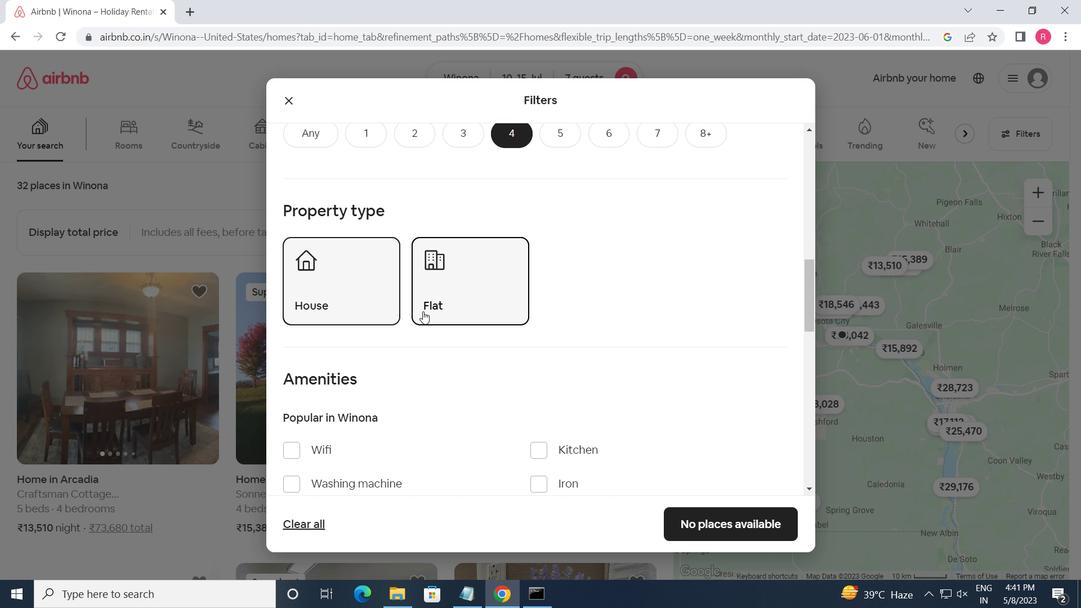 
Action: Mouse moved to (296, 321)
Screenshot: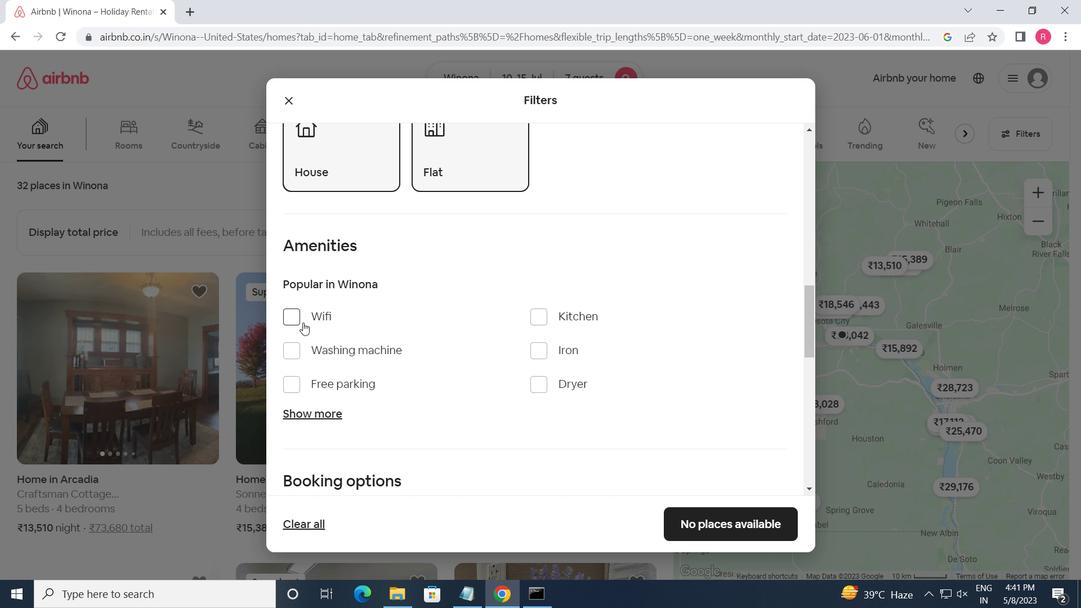 
Action: Mouse pressed left at (296, 321)
Screenshot: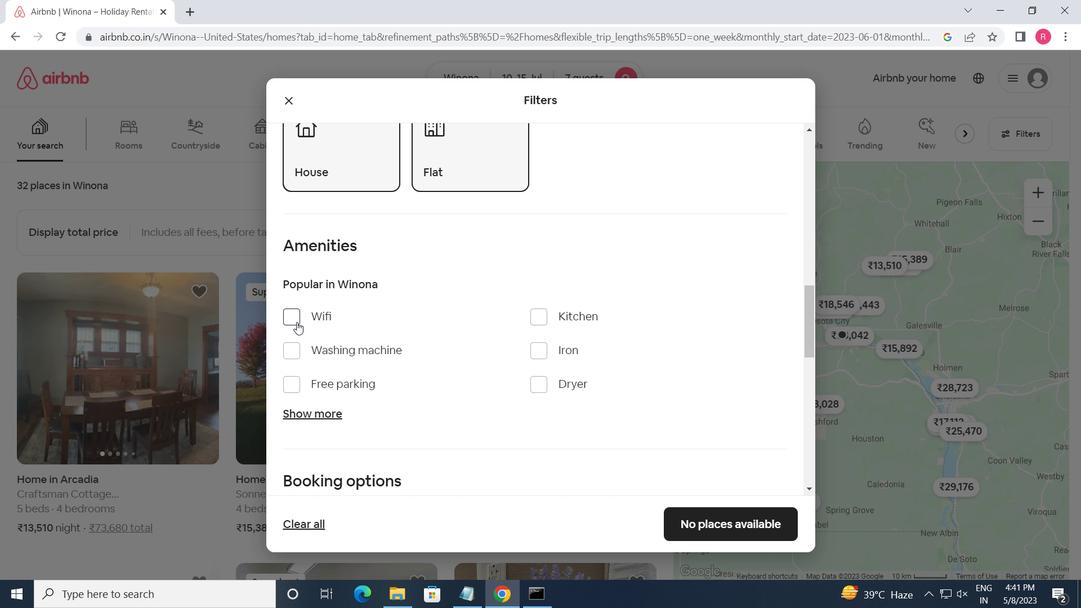 
Action: Mouse moved to (303, 415)
Screenshot: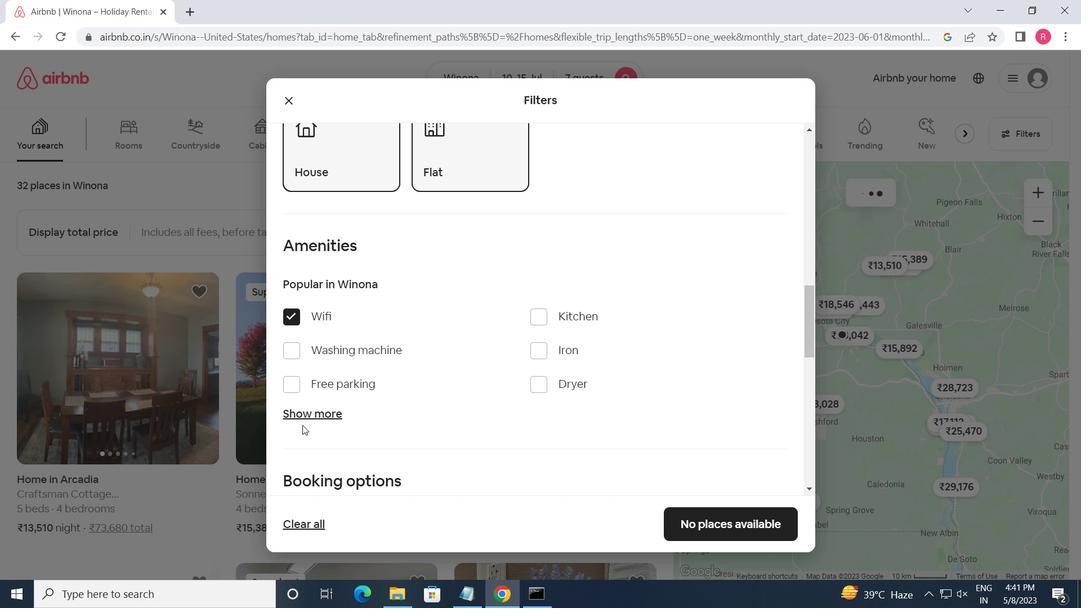 
Action: Mouse pressed left at (303, 415)
Screenshot: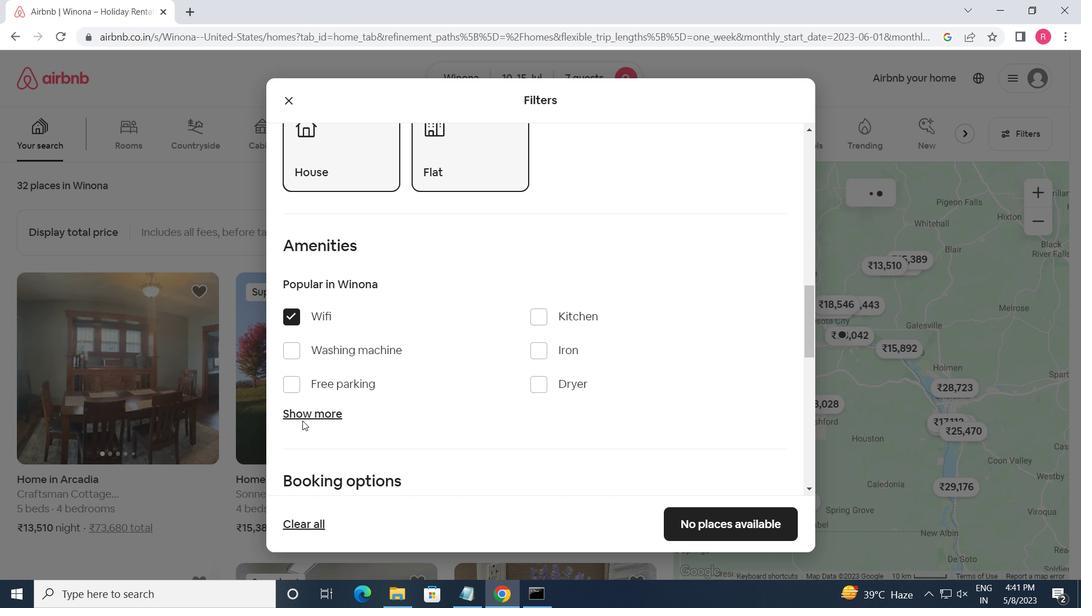 
Action: Mouse moved to (361, 401)
Screenshot: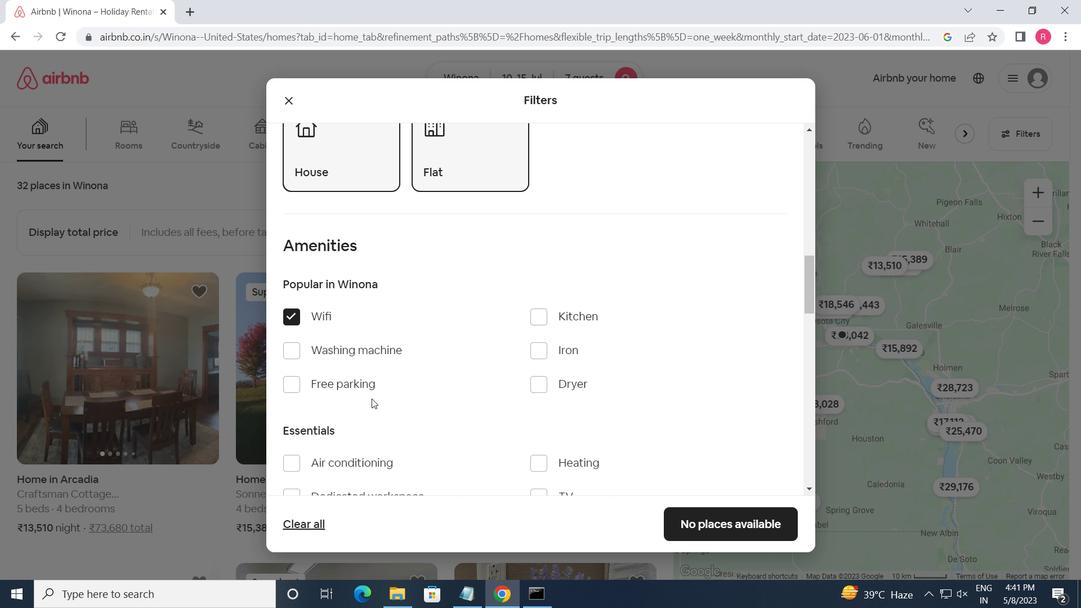 
Action: Mouse scrolled (361, 401) with delta (0, 0)
Screenshot: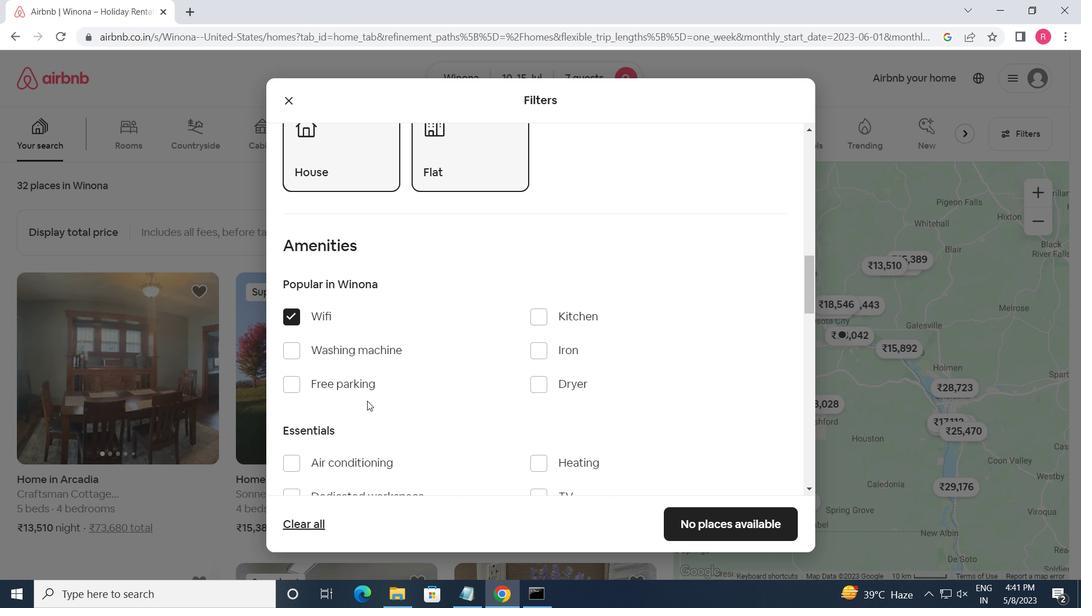 
Action: Mouse moved to (289, 312)
Screenshot: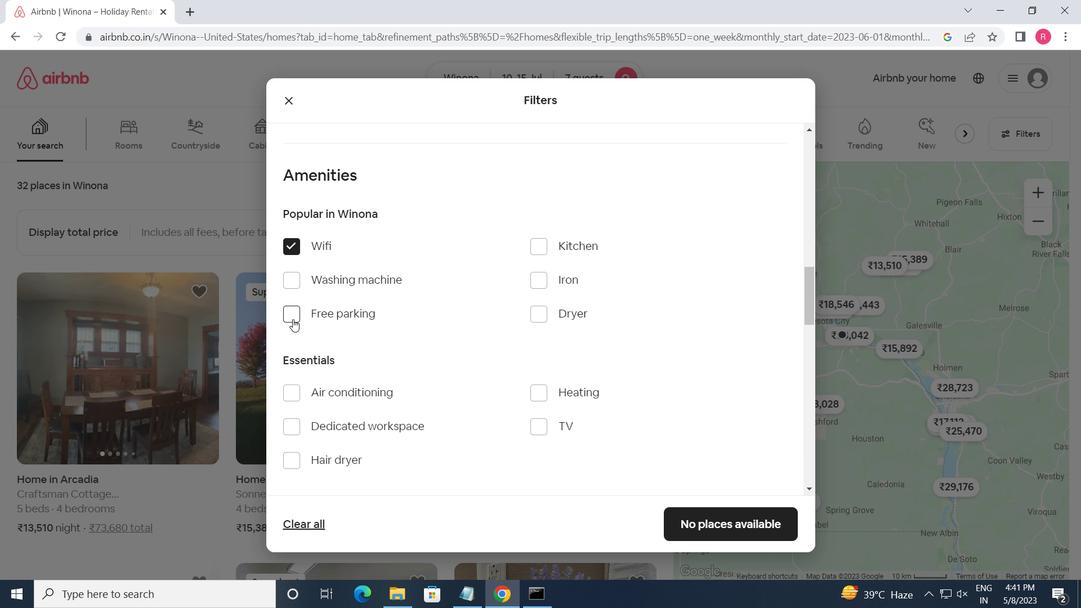 
Action: Mouse pressed left at (289, 312)
Screenshot: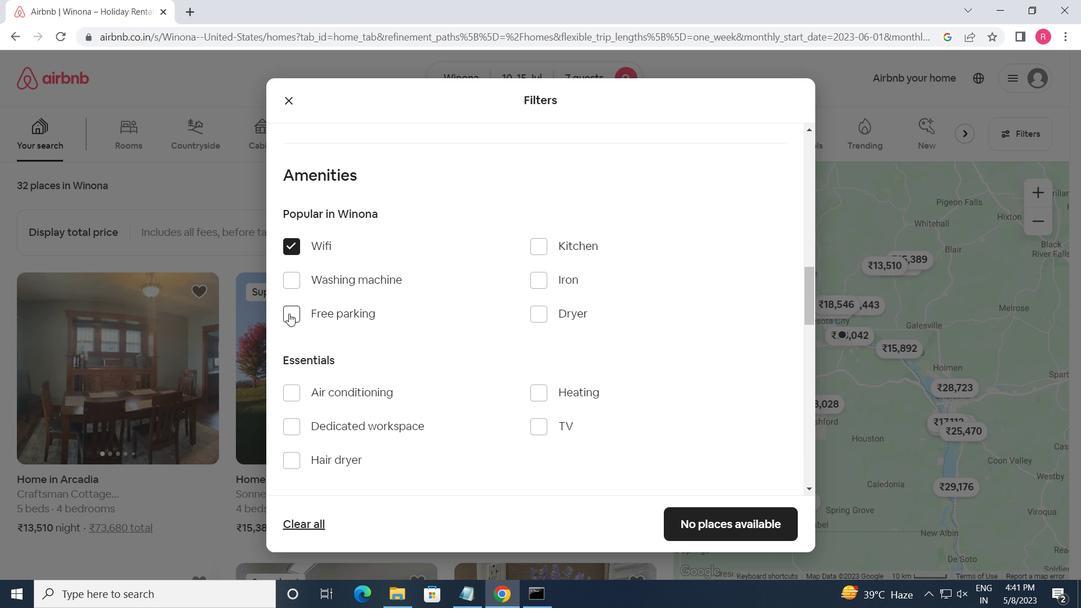 
Action: Mouse moved to (335, 381)
Screenshot: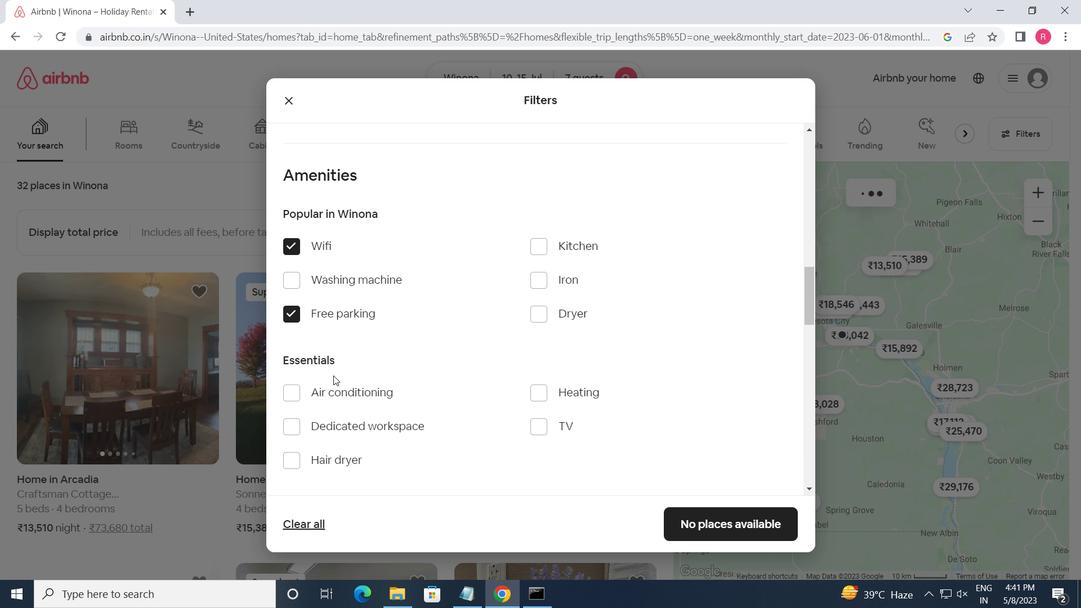 
Action: Mouse scrolled (335, 380) with delta (0, 0)
Screenshot: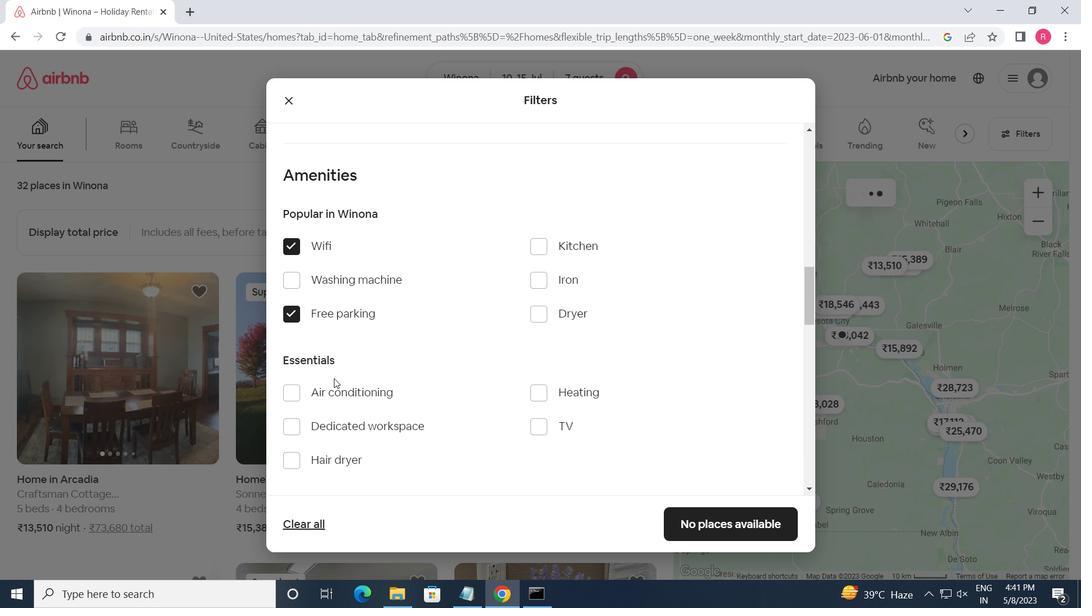 
Action: Mouse moved to (533, 353)
Screenshot: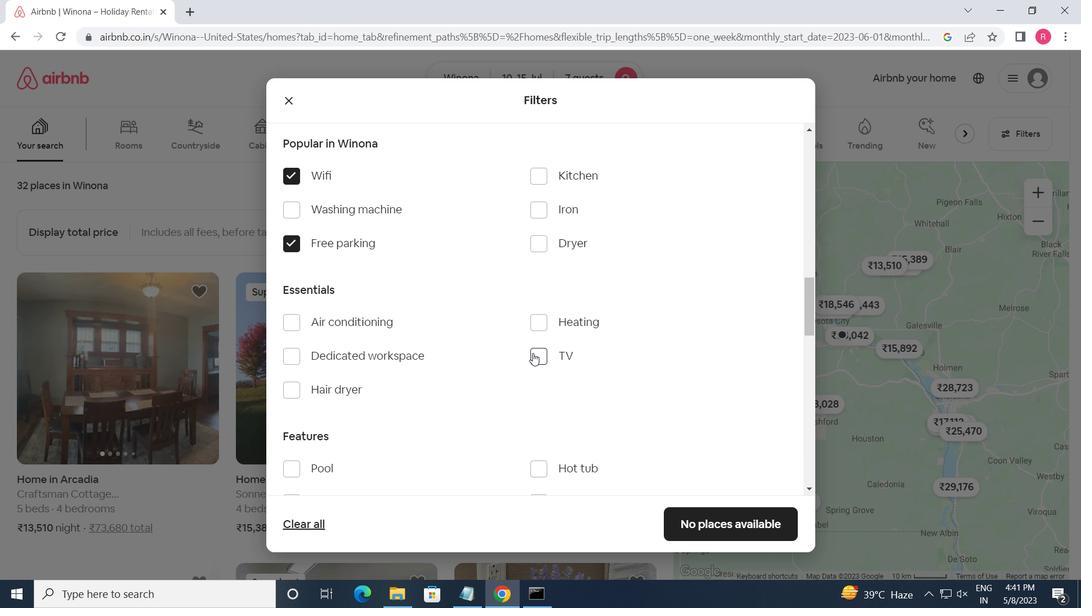 
Action: Mouse pressed left at (533, 353)
Screenshot: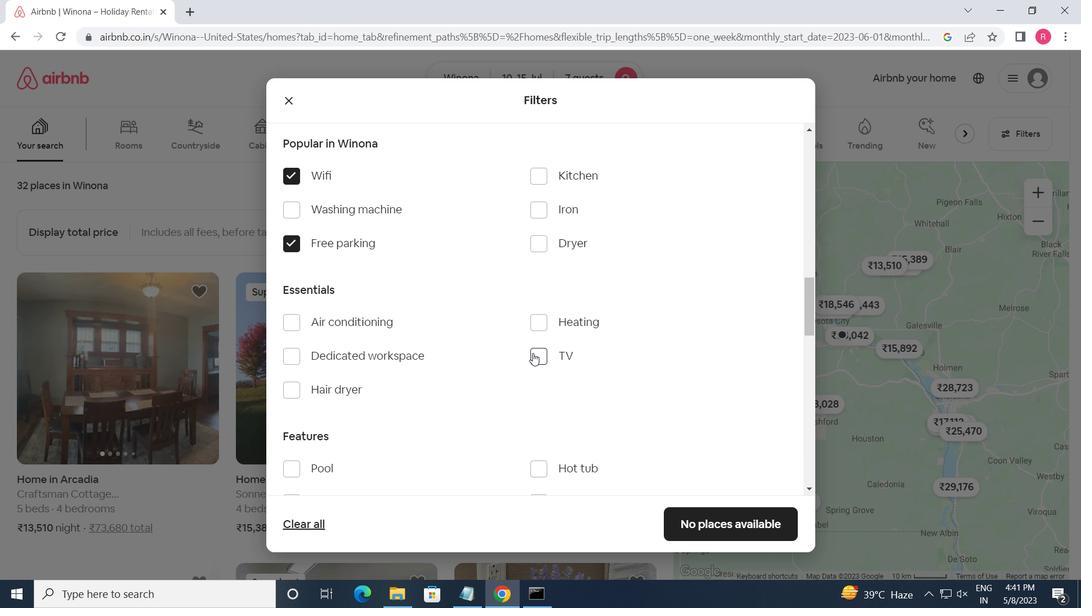 
Action: Mouse moved to (428, 406)
Screenshot: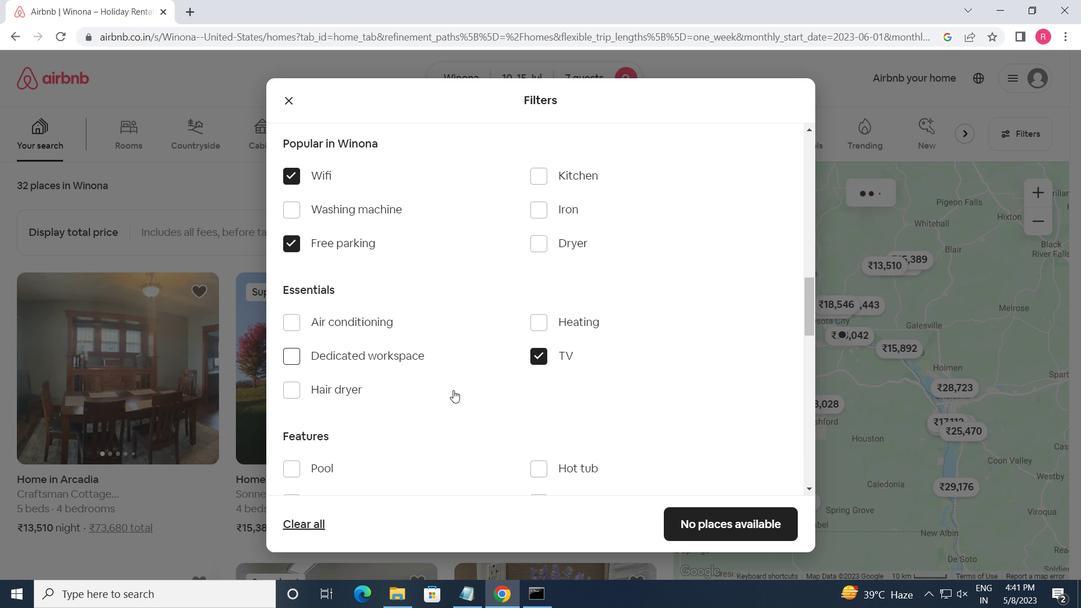 
Action: Mouse scrolled (428, 406) with delta (0, 0)
Screenshot: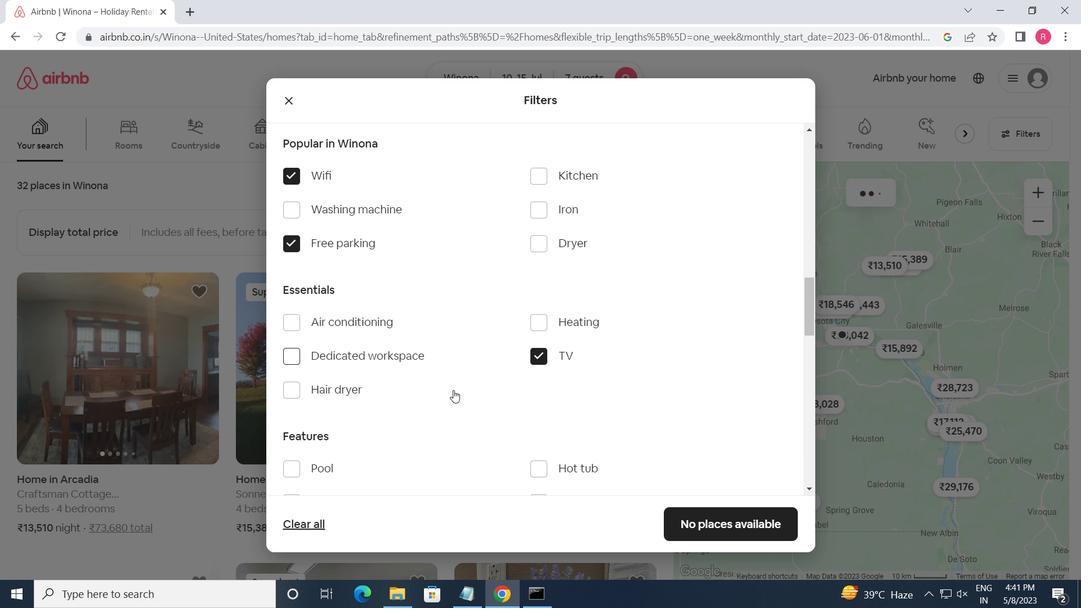 
Action: Mouse moved to (310, 434)
Screenshot: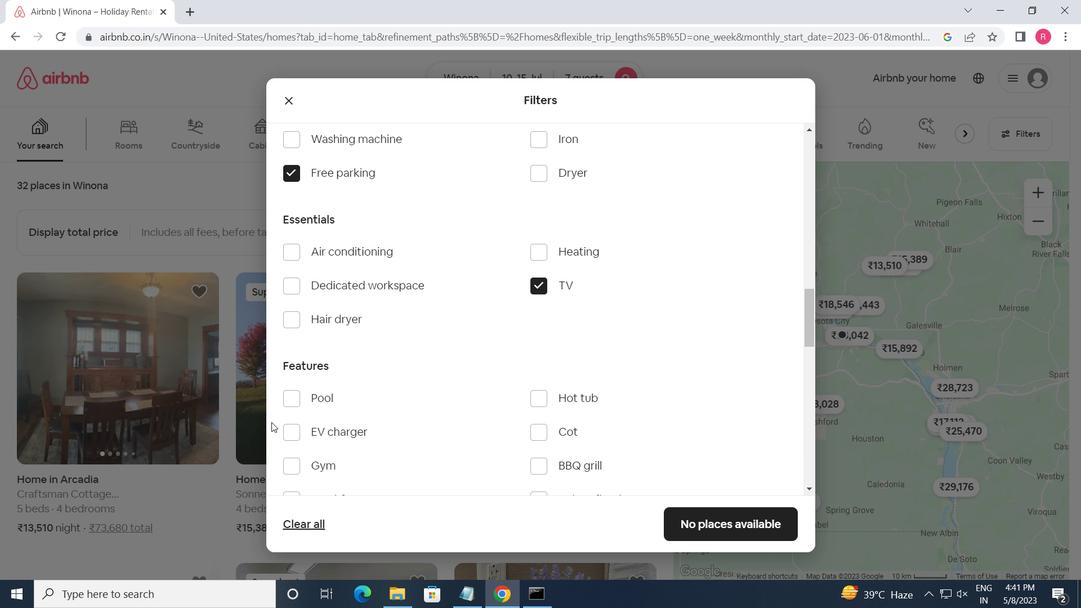 
Action: Mouse scrolled (310, 434) with delta (0, 0)
Screenshot: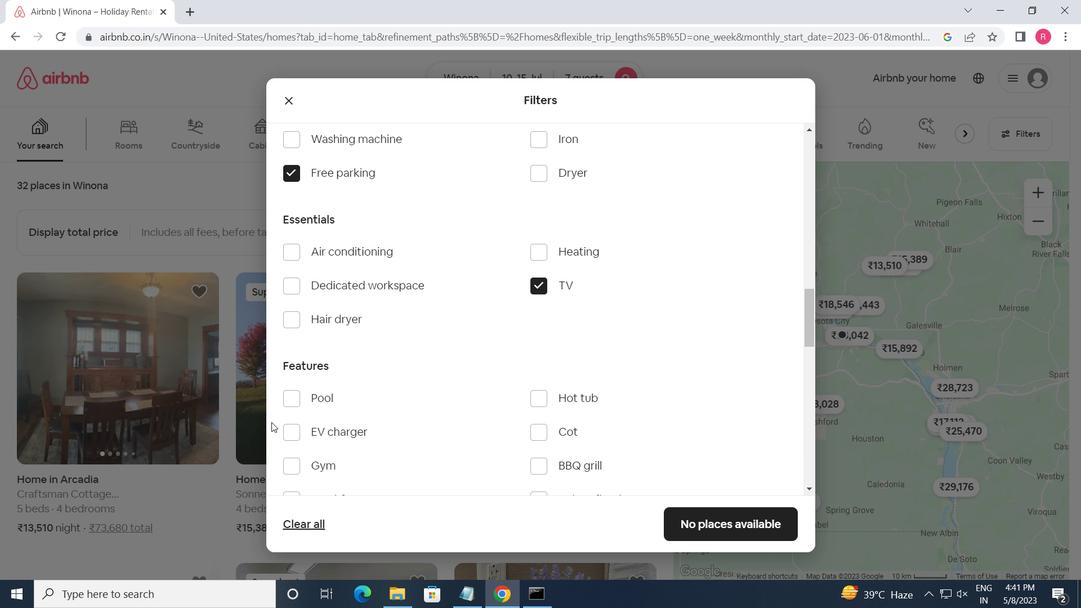 
Action: Mouse scrolled (310, 434) with delta (0, 0)
Screenshot: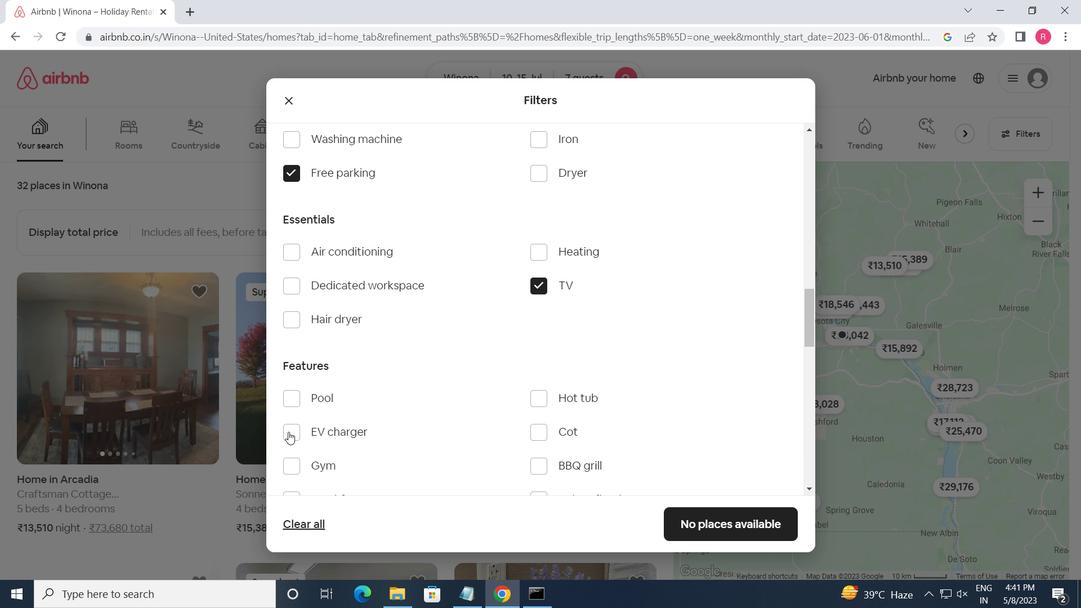 
Action: Mouse moved to (292, 324)
Screenshot: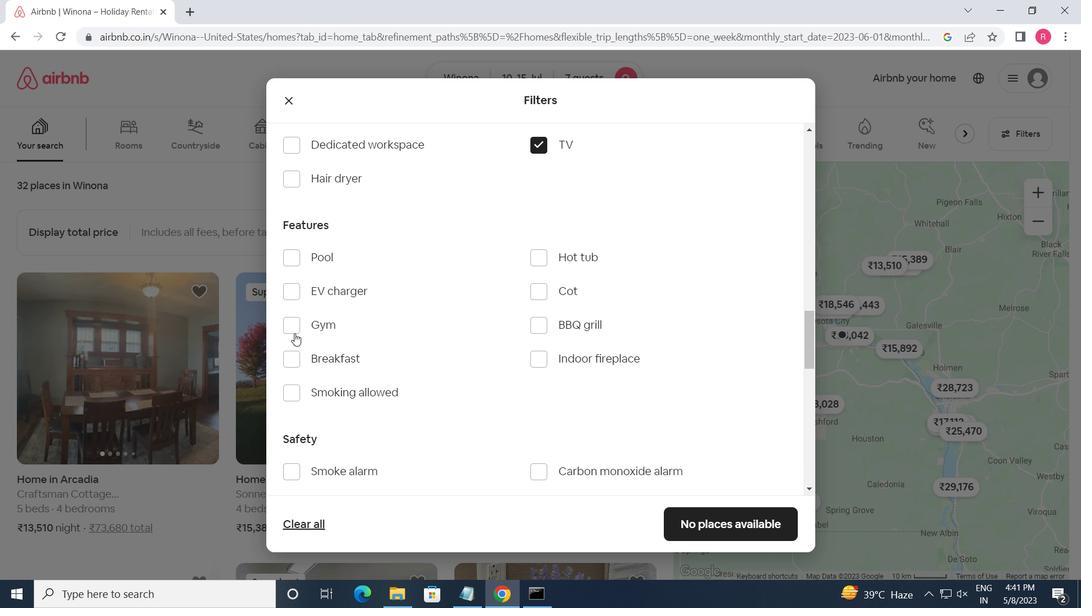 
Action: Mouse pressed left at (292, 324)
Screenshot: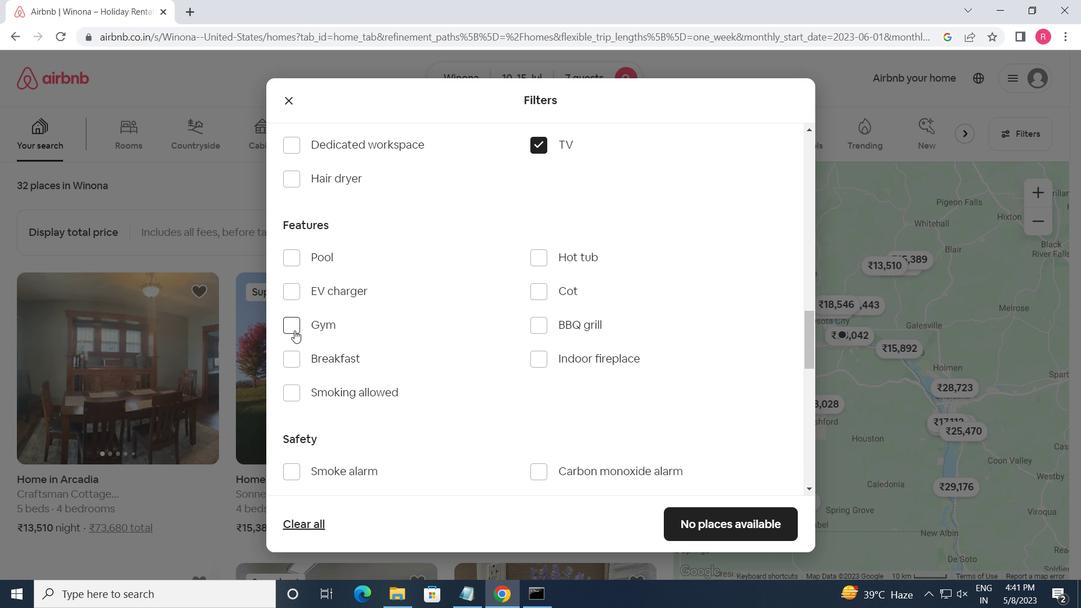 
Action: Mouse moved to (292, 361)
Screenshot: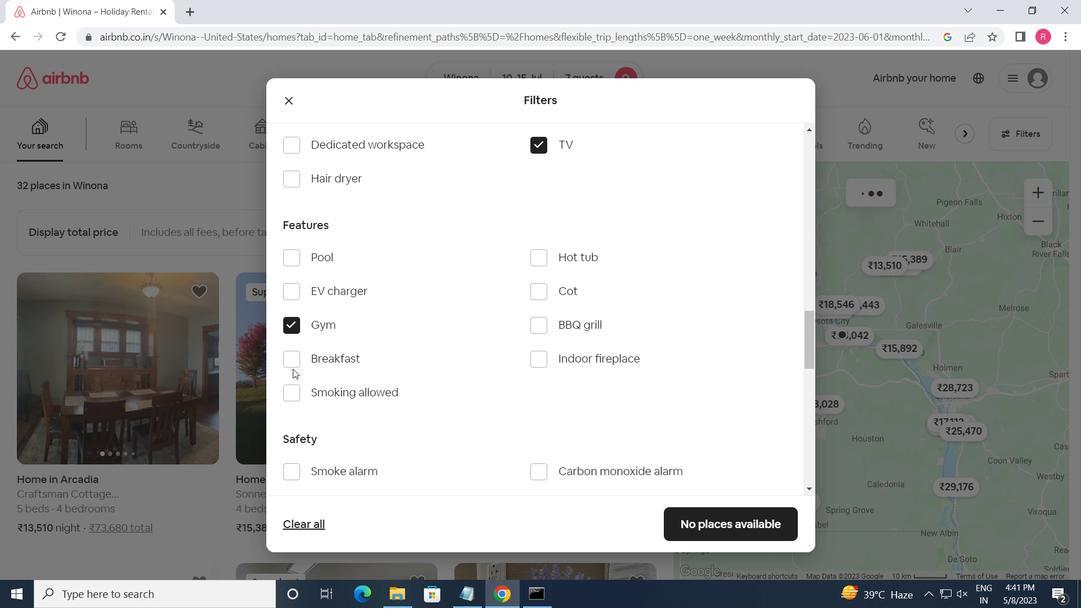 
Action: Mouse pressed left at (292, 361)
Screenshot: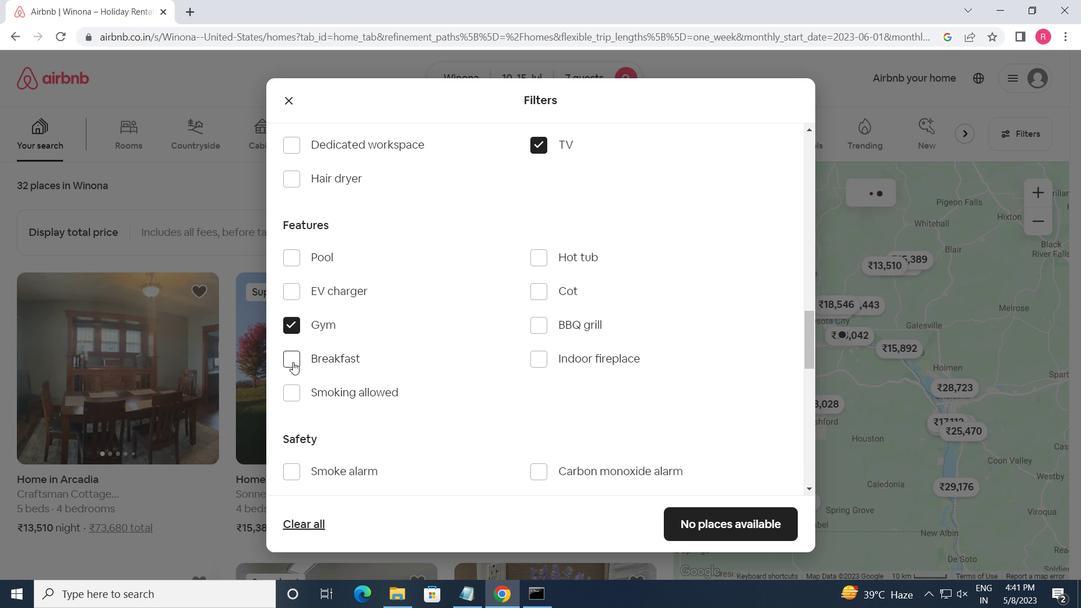
Action: Mouse moved to (443, 396)
Screenshot: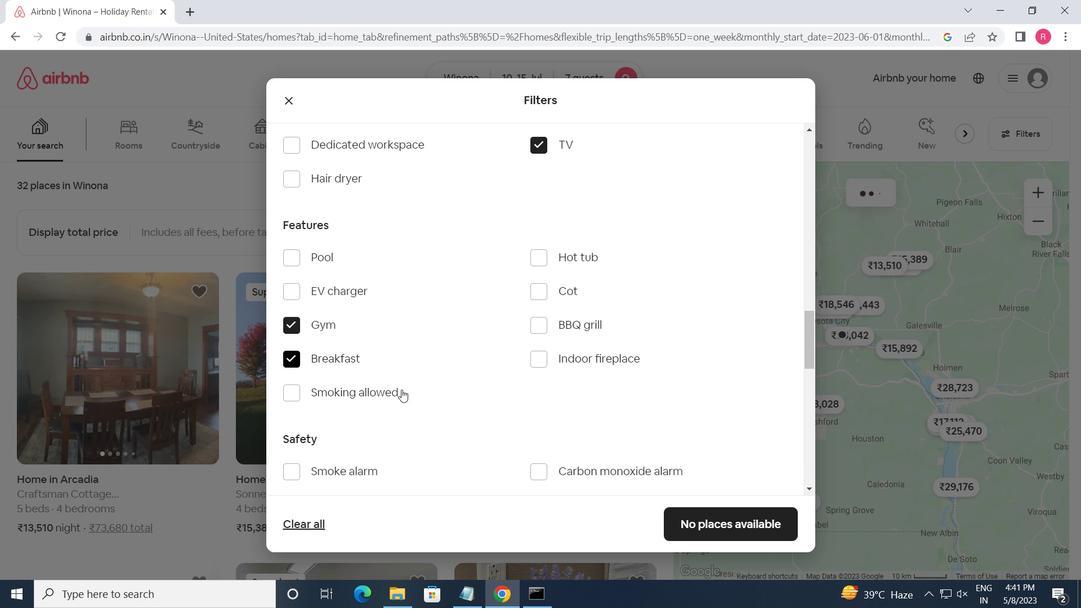 
Action: Mouse scrolled (443, 395) with delta (0, 0)
Screenshot: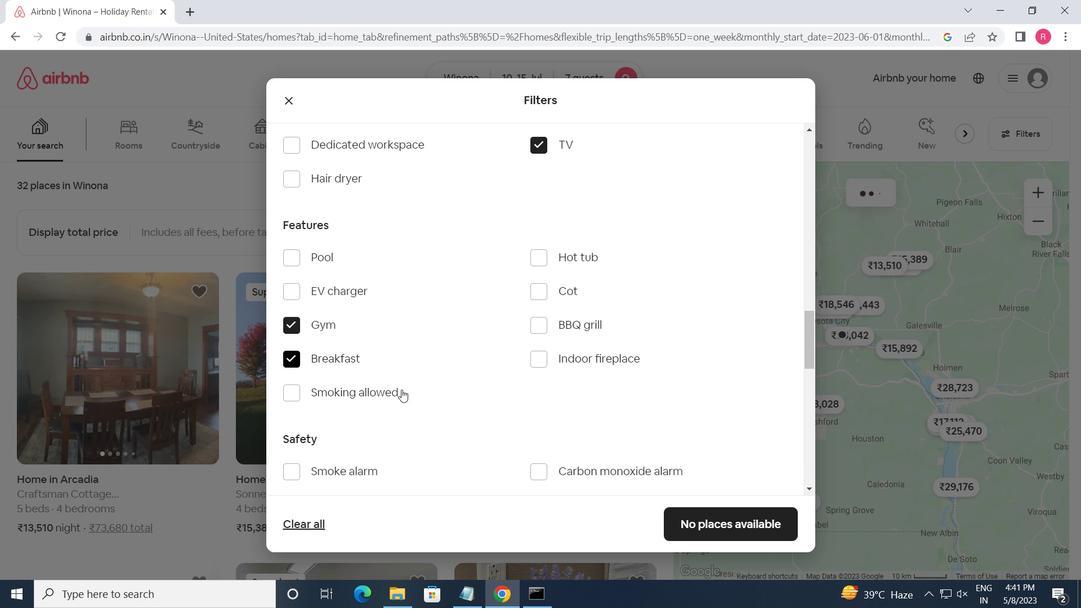 
Action: Mouse scrolled (443, 395) with delta (0, 0)
Screenshot: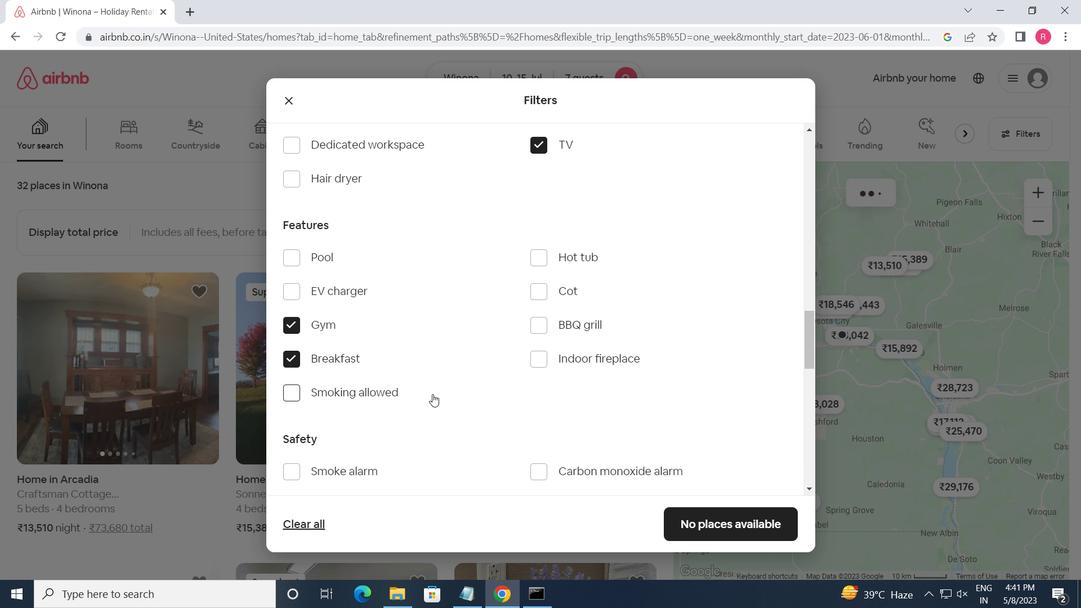 
Action: Mouse scrolled (443, 395) with delta (0, 0)
Screenshot: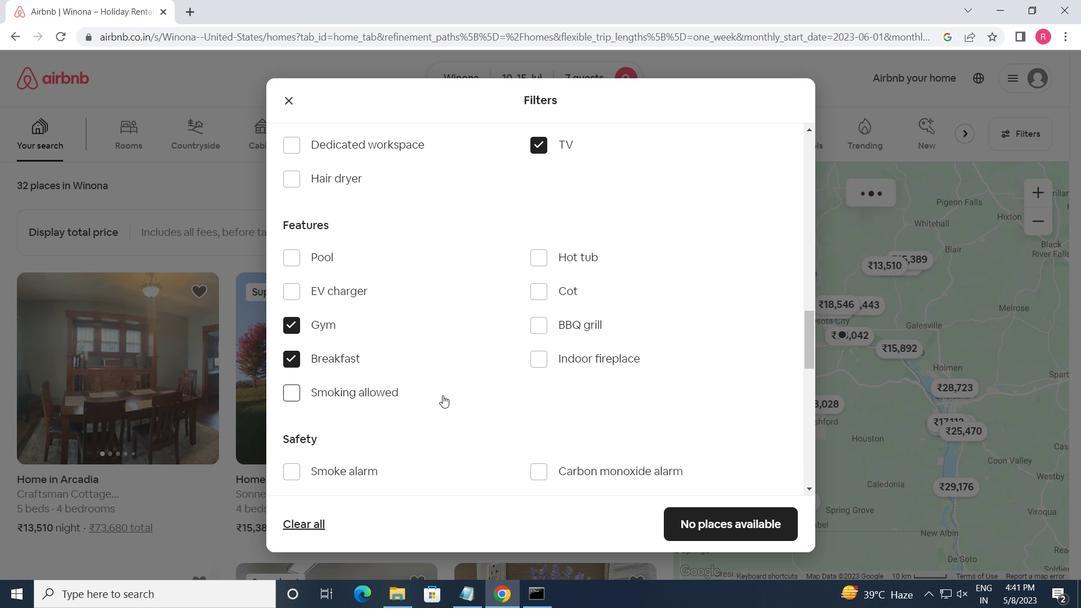 
Action: Mouse moved to (461, 396)
Screenshot: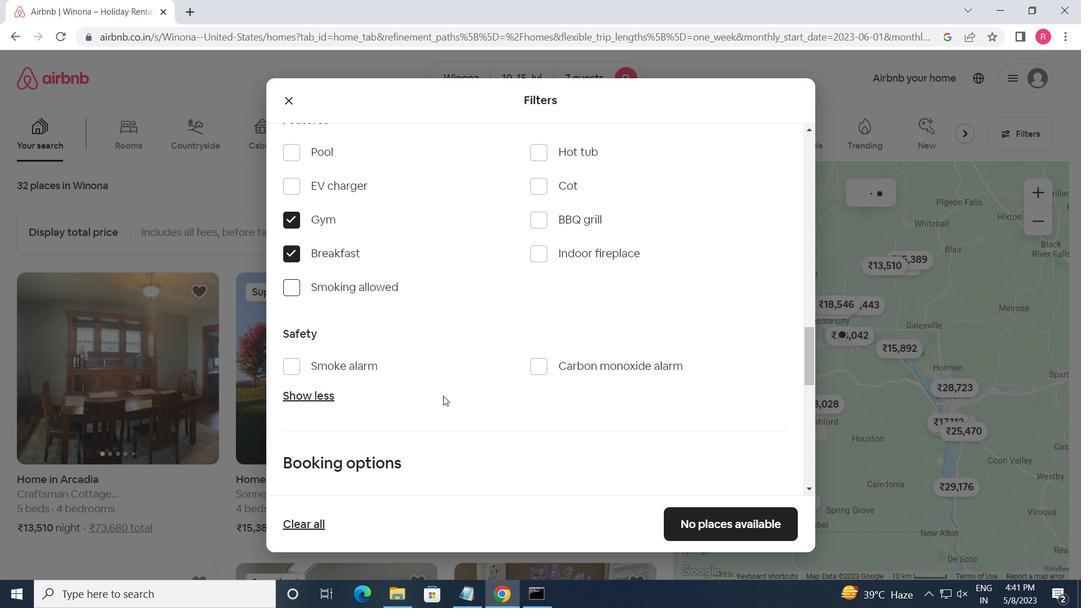 
Action: Mouse scrolled (461, 395) with delta (0, 0)
Screenshot: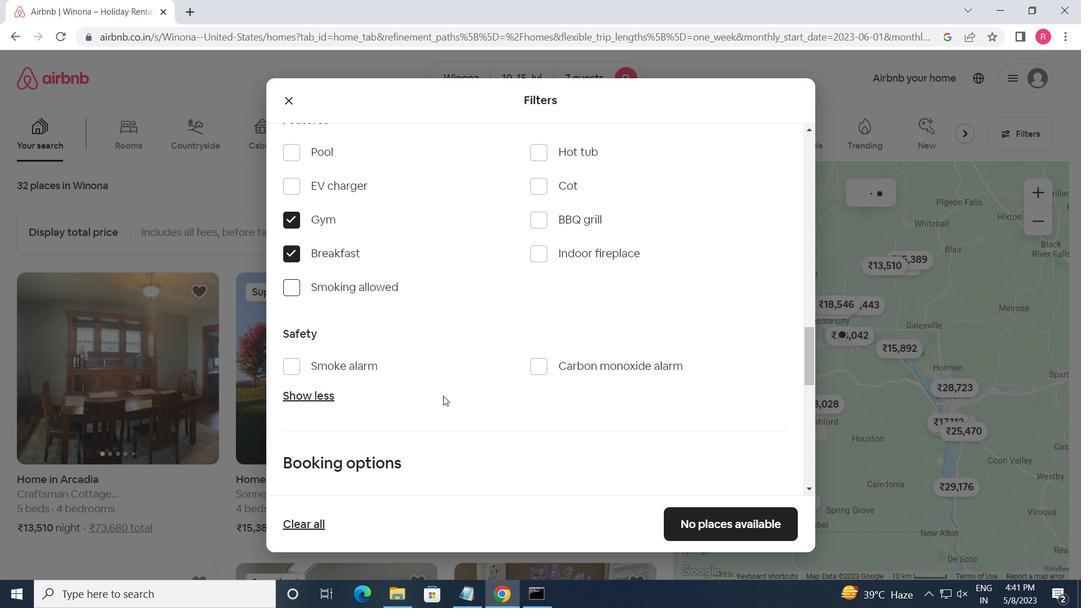 
Action: Mouse moved to (757, 387)
Screenshot: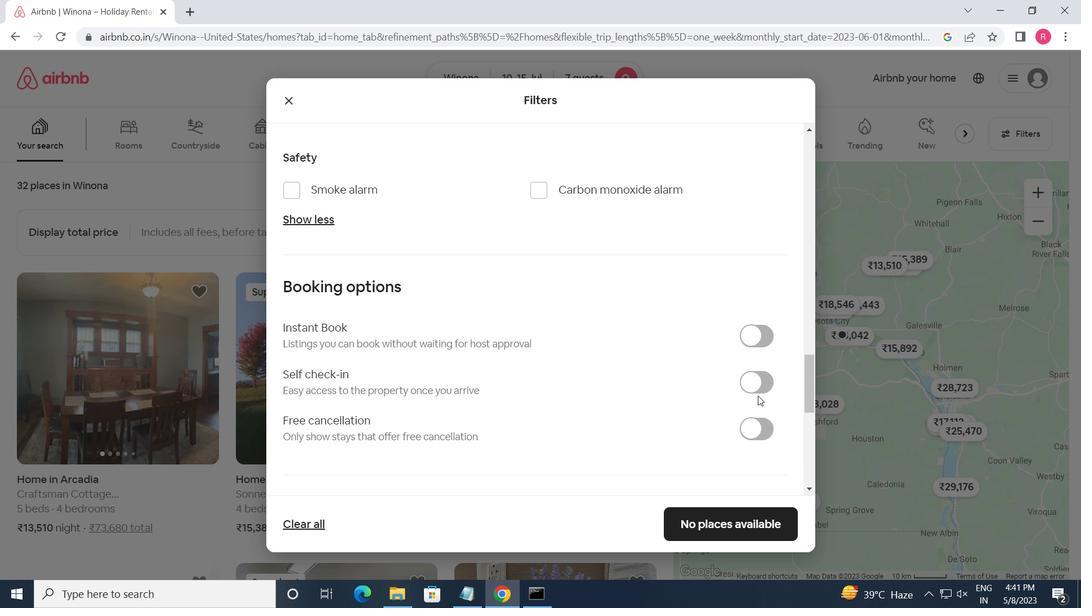 
Action: Mouse pressed left at (757, 387)
Screenshot: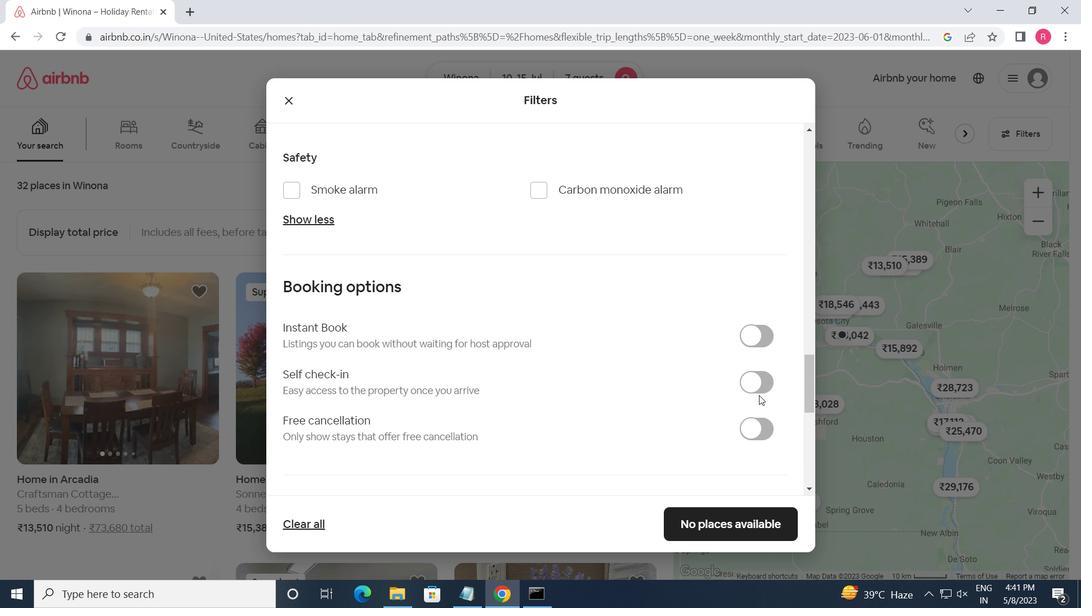 
Action: Mouse moved to (642, 417)
Screenshot: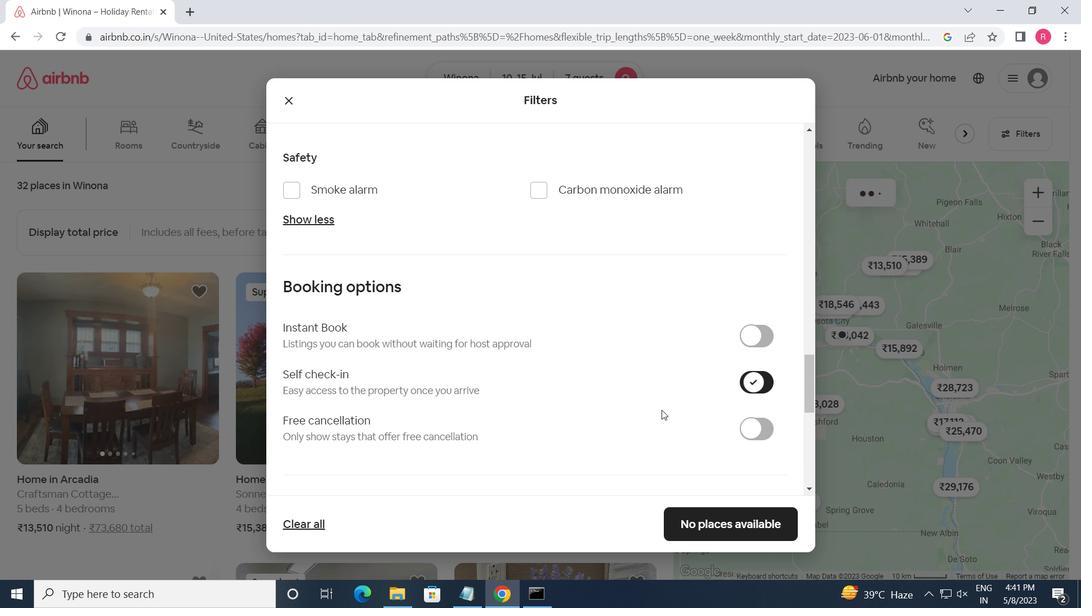
Action: Mouse scrolled (642, 417) with delta (0, 0)
Screenshot: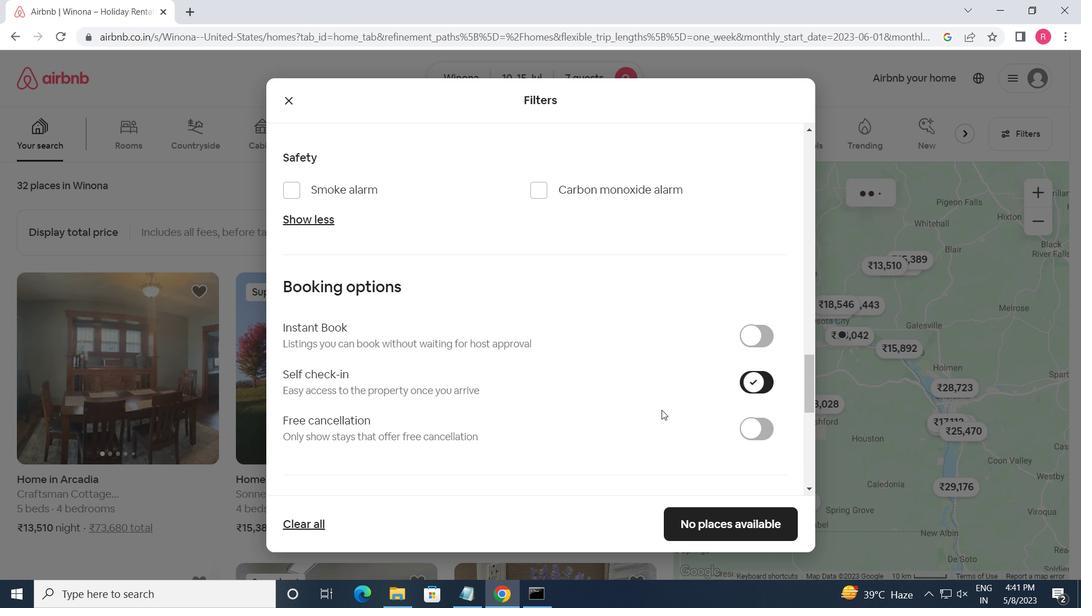 
Action: Mouse moved to (642, 418)
Screenshot: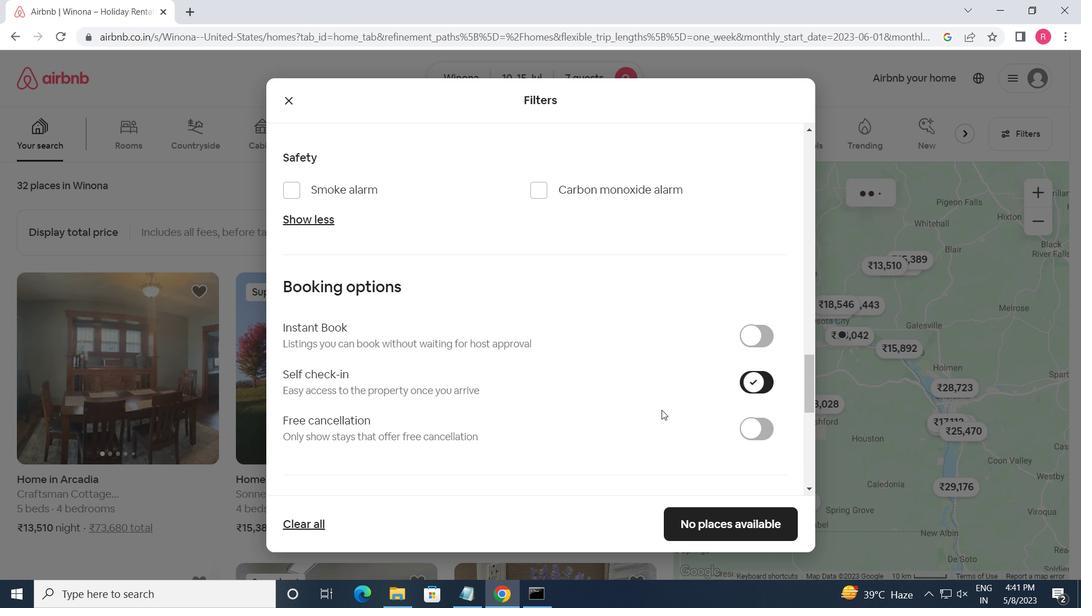 
Action: Mouse scrolled (642, 417) with delta (0, 0)
Screenshot: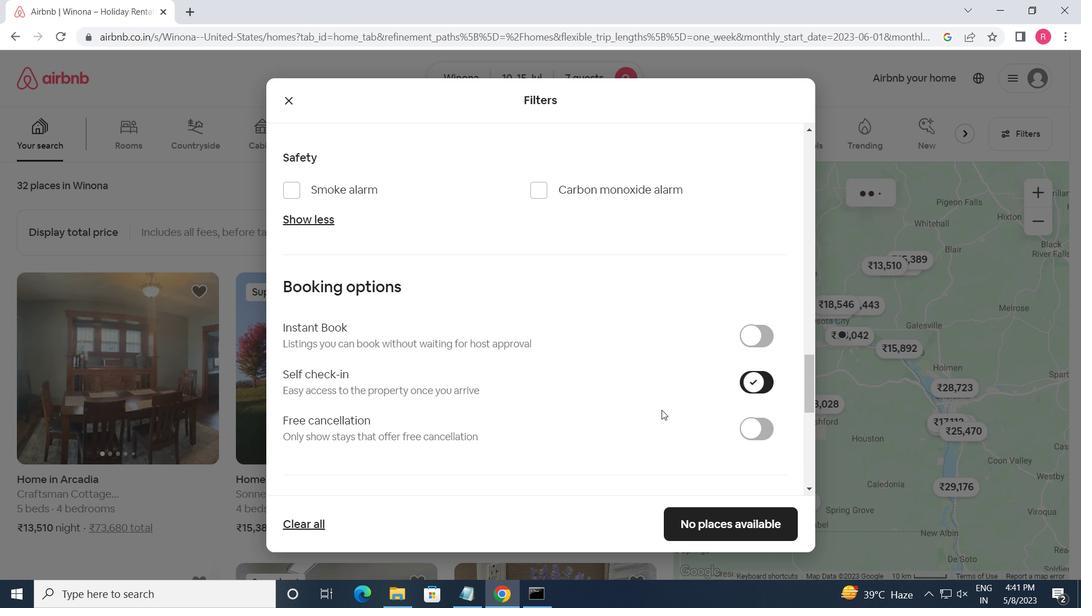 
Action: Mouse moved to (641, 419)
Screenshot: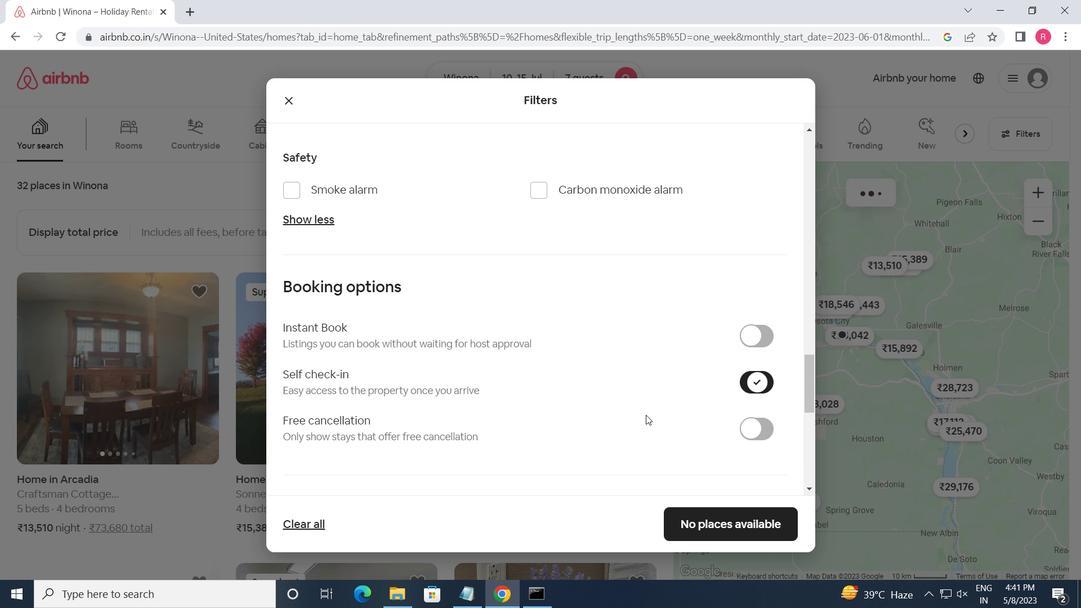 
Action: Mouse scrolled (641, 418) with delta (0, 0)
Screenshot: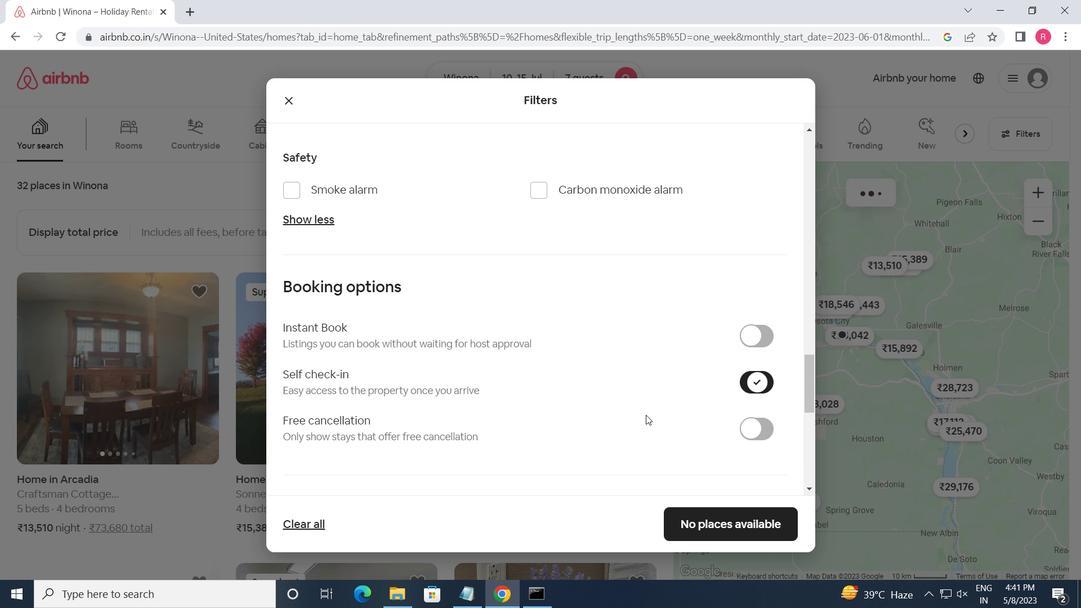
Action: Mouse scrolled (641, 418) with delta (0, 0)
Screenshot: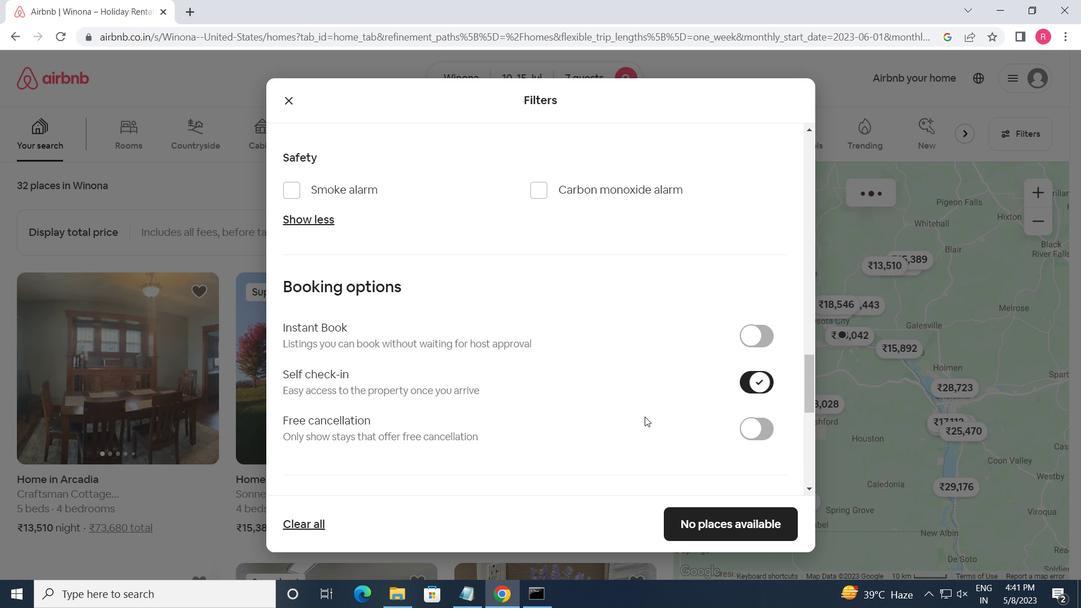 
Action: Mouse scrolled (641, 418) with delta (0, 0)
Screenshot: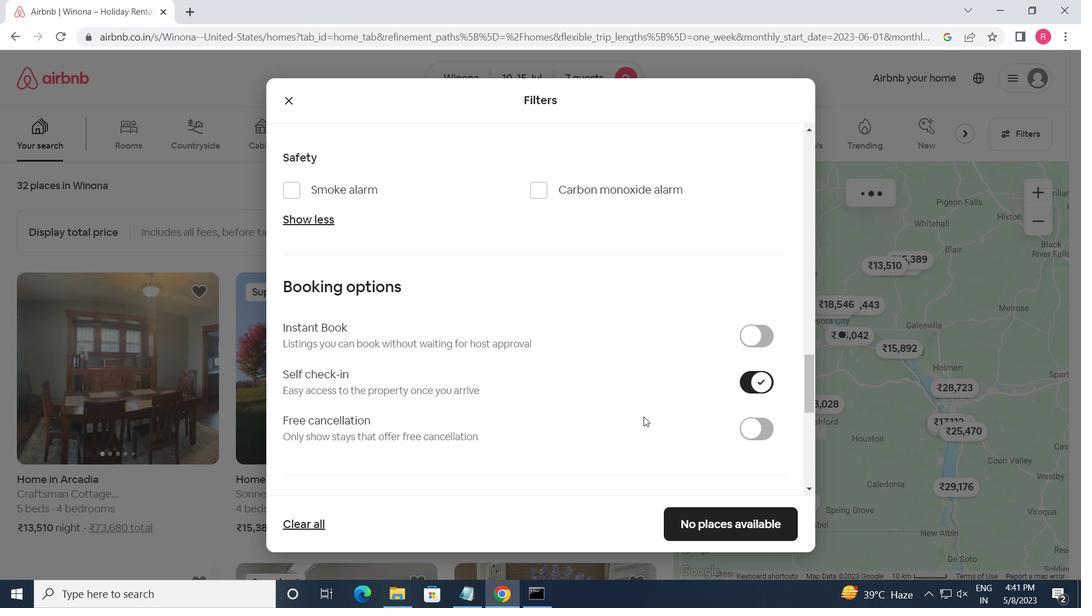 
Action: Mouse moved to (559, 416)
Screenshot: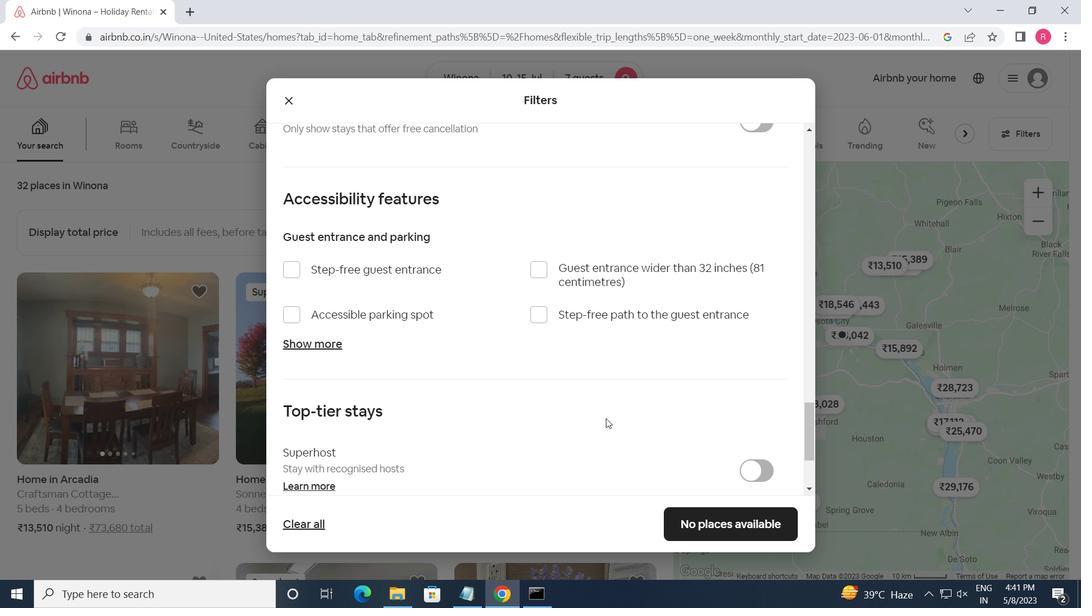 
Action: Mouse scrolled (559, 415) with delta (0, 0)
Screenshot: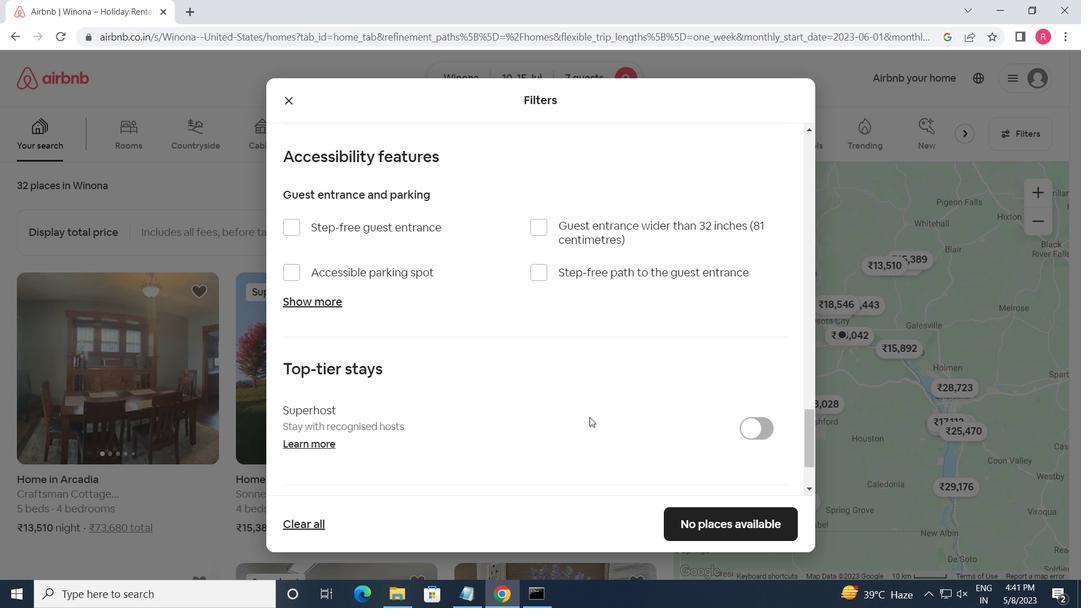 
Action: Mouse moved to (558, 416)
Screenshot: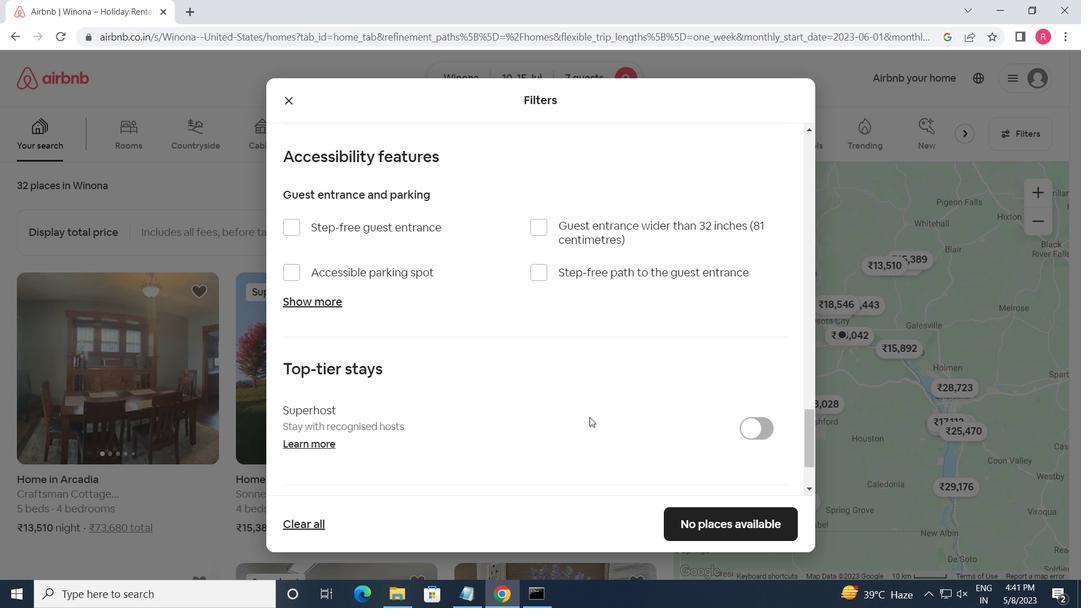
Action: Mouse scrolled (558, 415) with delta (0, 0)
Screenshot: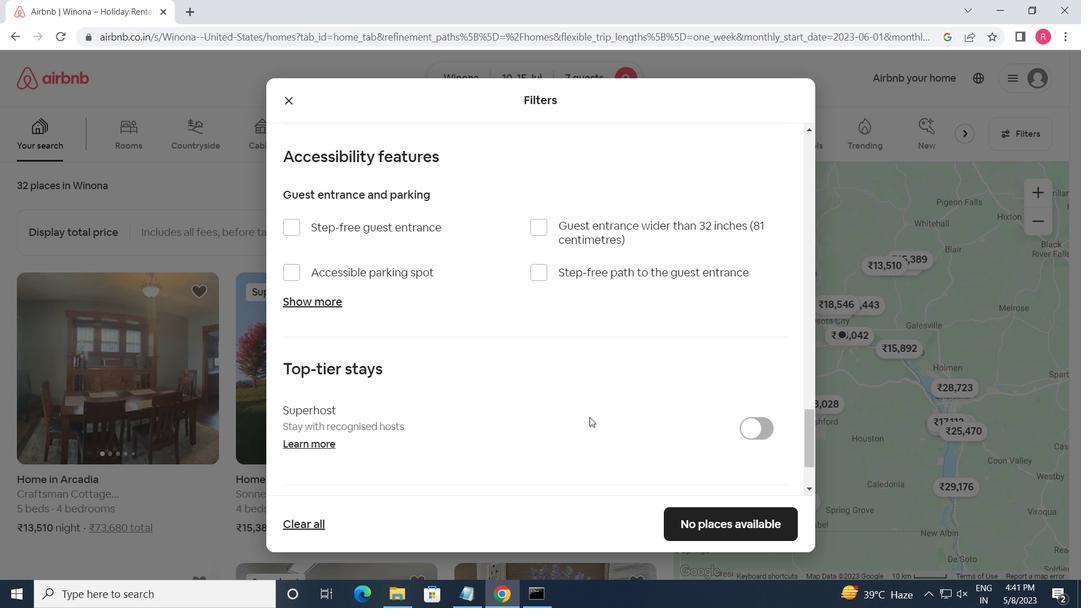
Action: Mouse moved to (557, 416)
Screenshot: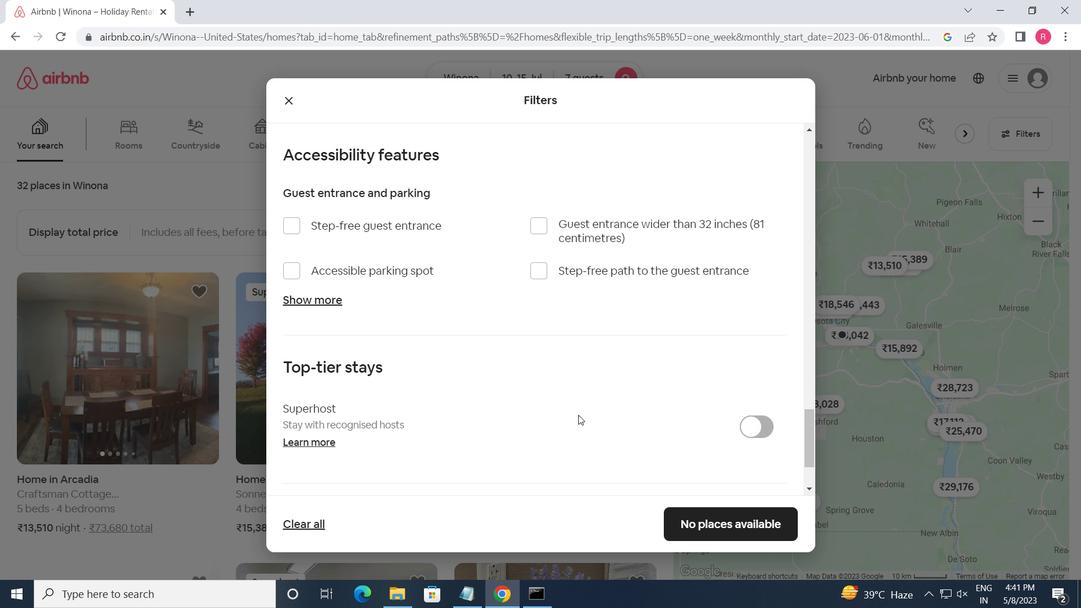 
Action: Mouse scrolled (557, 415) with delta (0, 0)
Screenshot: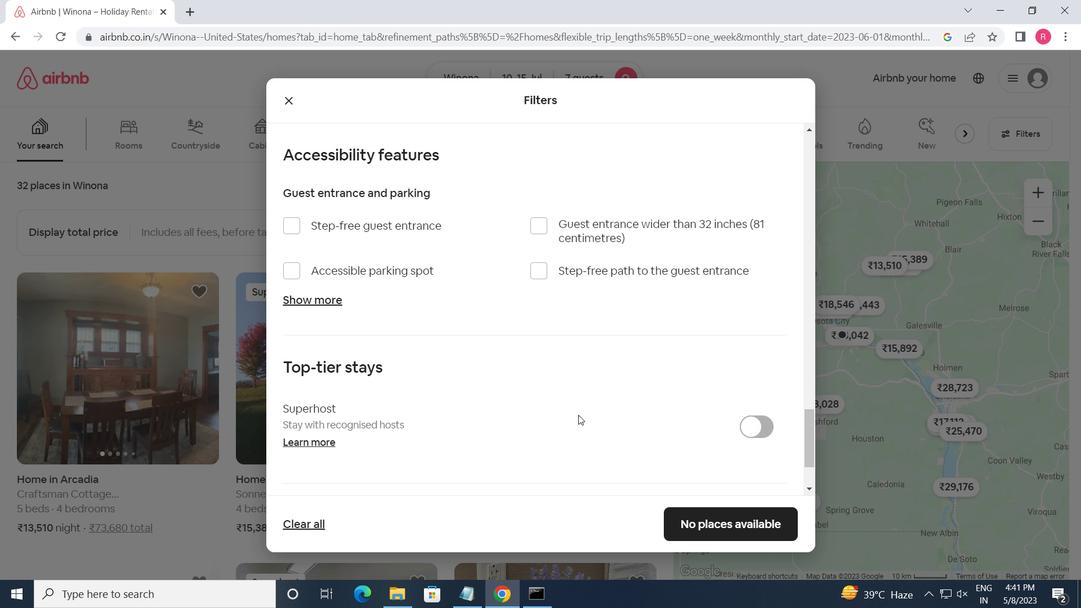 
Action: Mouse moved to (555, 416)
Screenshot: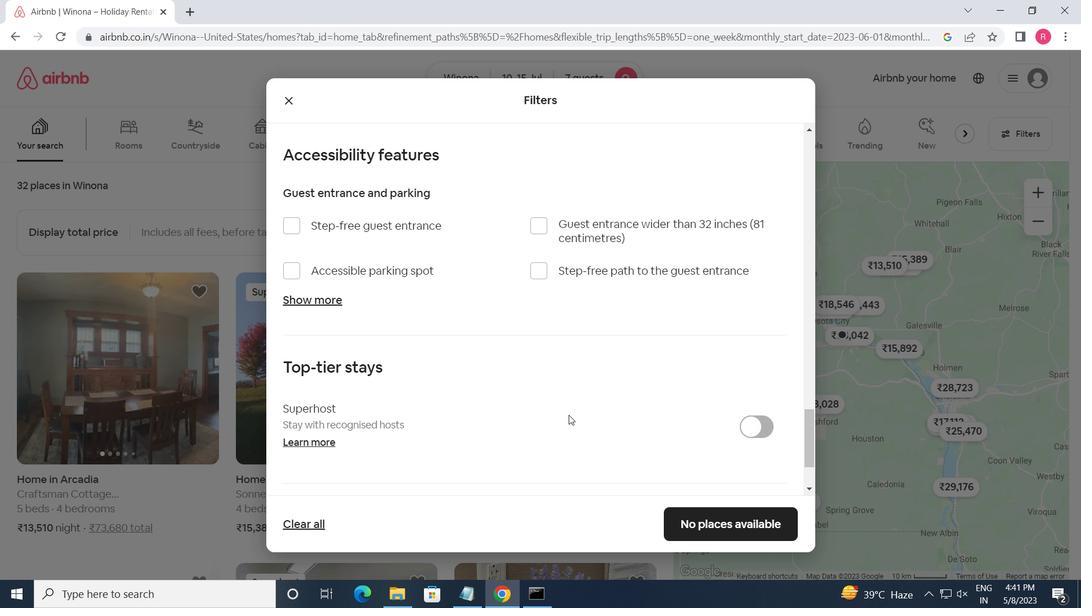 
Action: Mouse scrolled (555, 416) with delta (0, 0)
Screenshot: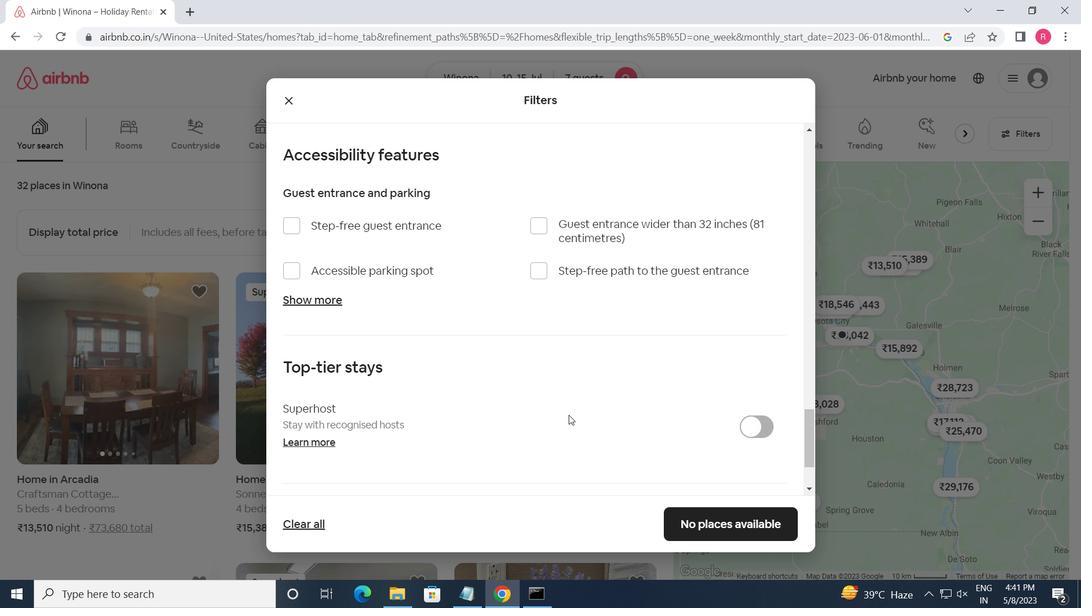 
Action: Mouse moved to (287, 456)
Screenshot: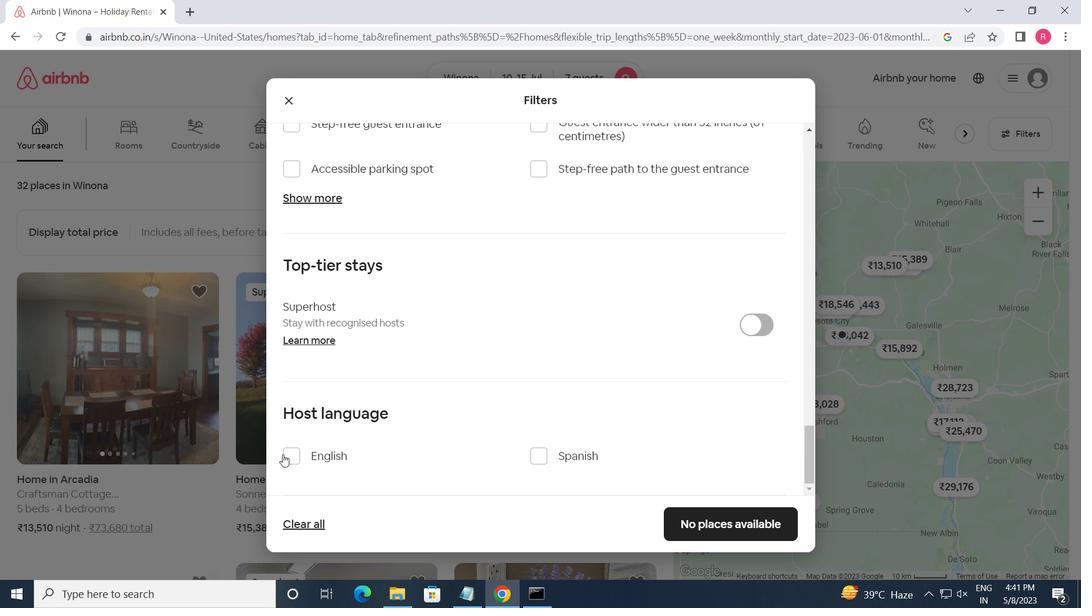 
Action: Mouse pressed left at (287, 456)
Screenshot: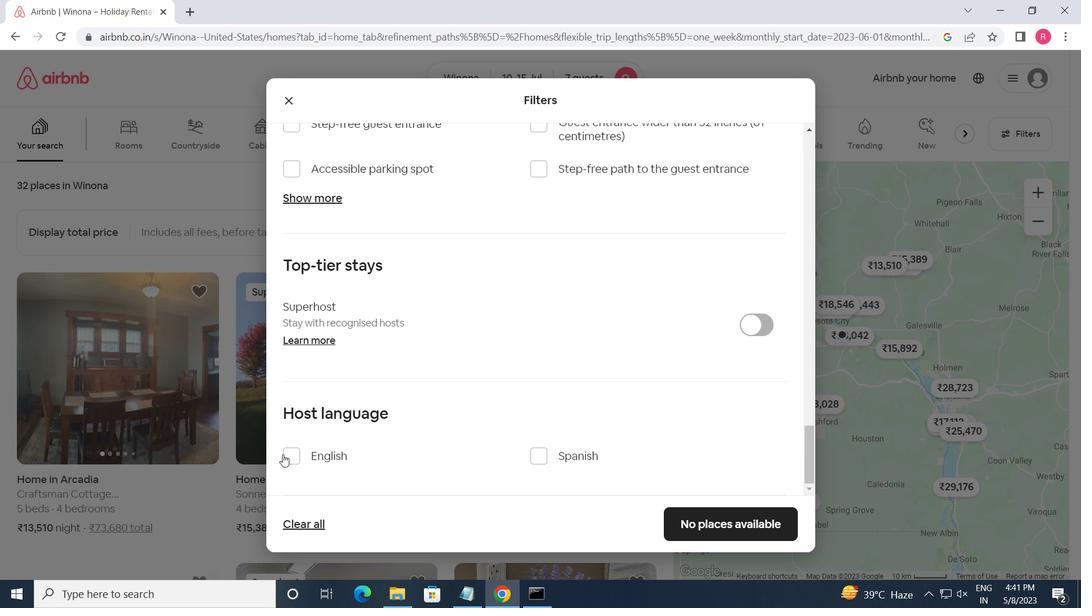 
Action: Mouse moved to (693, 524)
Screenshot: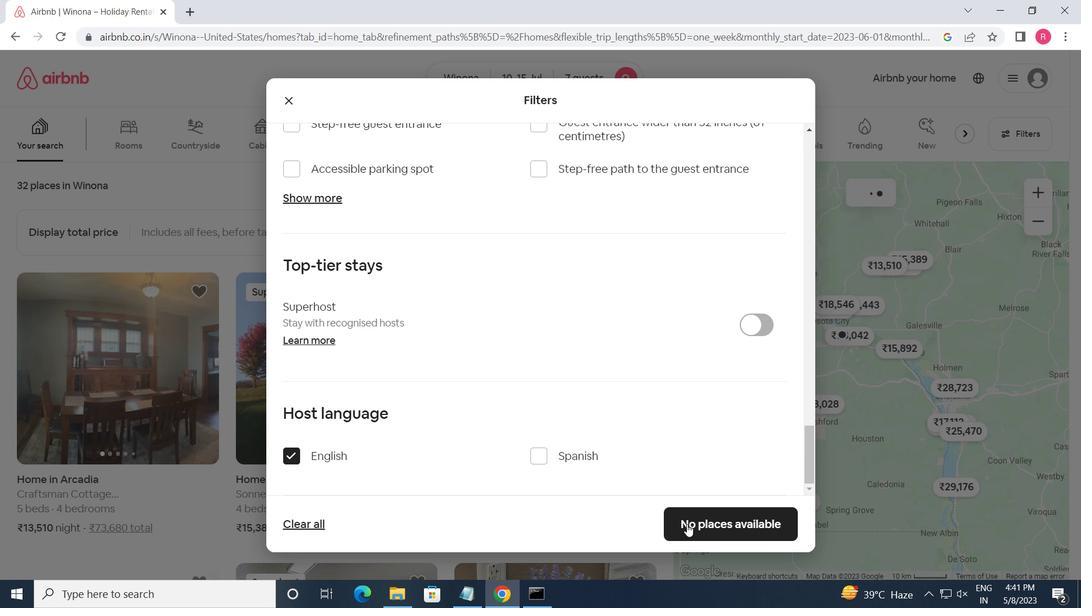 
Action: Mouse pressed left at (693, 524)
Screenshot: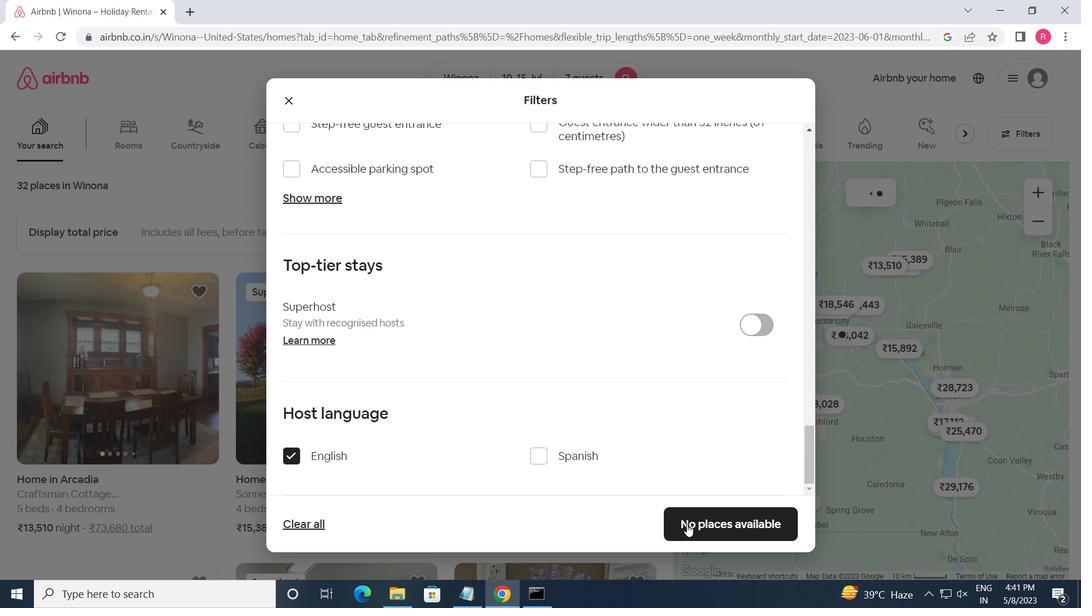 
